 Task: Find connections with filter location Bāri with filter topic #2021with filter profile language Potuguese with filter current company Edelweiss Financial Services Limited with filter school Dr. S.S. Bhatnagar UICET, Panjab University with filter industry Vocational Rehabilitation Services with filter service category Wedding Planning with filter keywords title Cloud Architect
Action: Mouse moved to (523, 71)
Screenshot: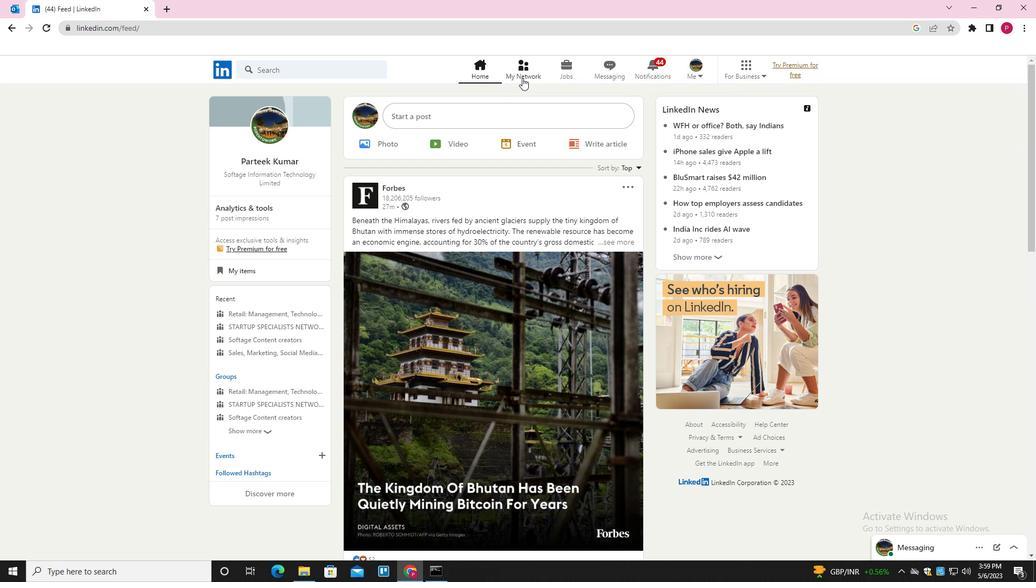 
Action: Mouse pressed left at (523, 71)
Screenshot: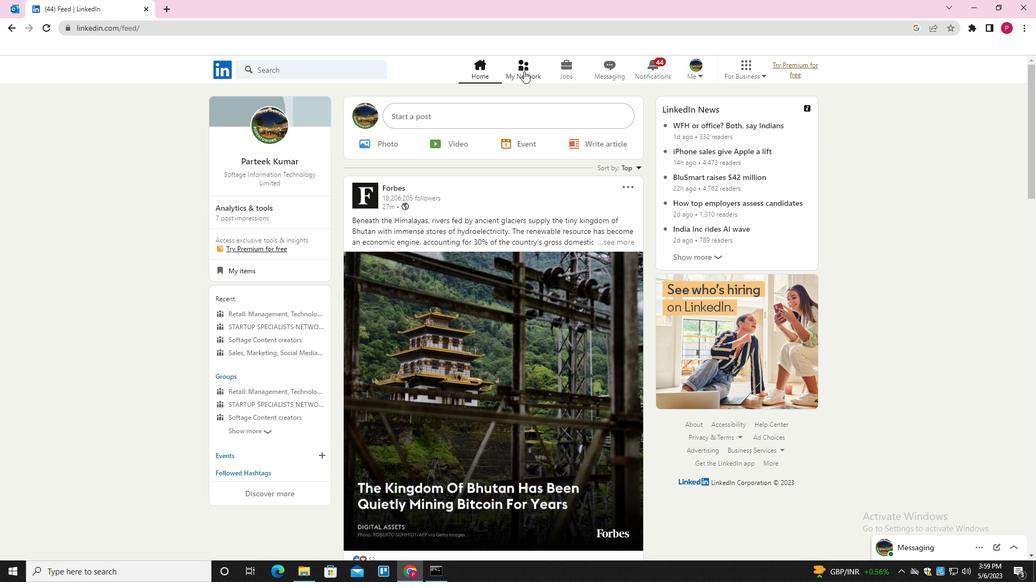 
Action: Mouse moved to (321, 131)
Screenshot: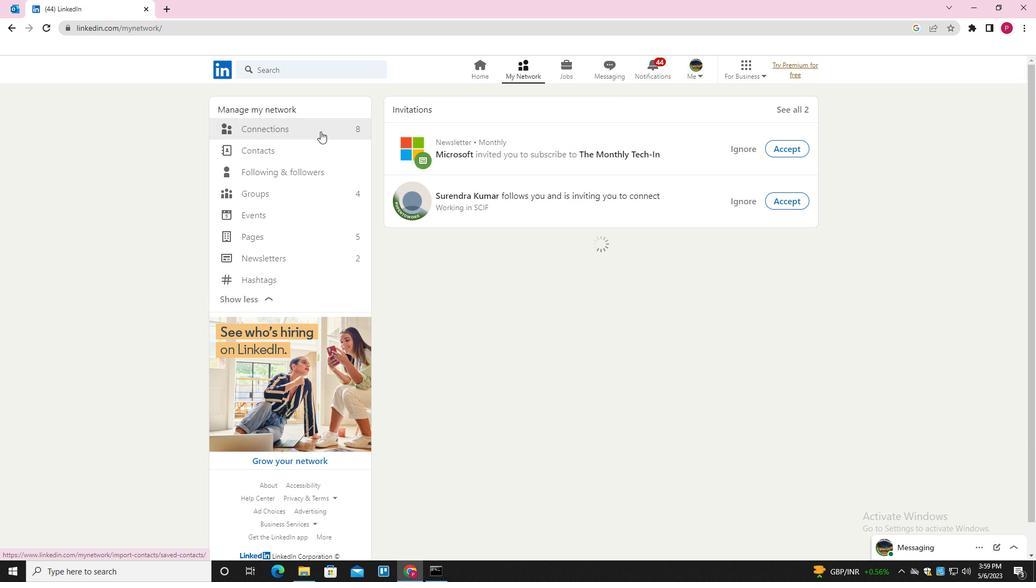 
Action: Mouse pressed left at (321, 131)
Screenshot: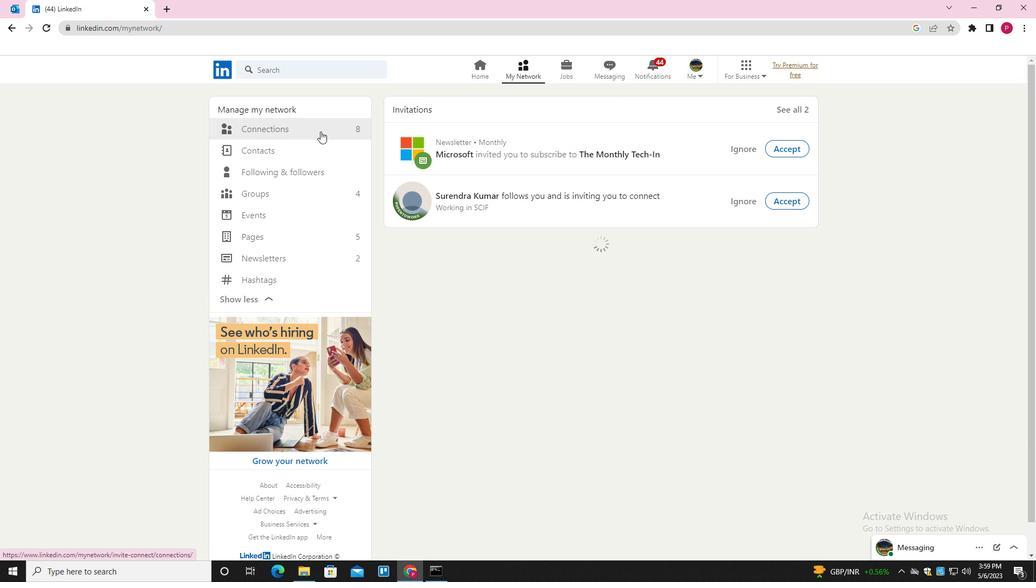 
Action: Mouse moved to (608, 132)
Screenshot: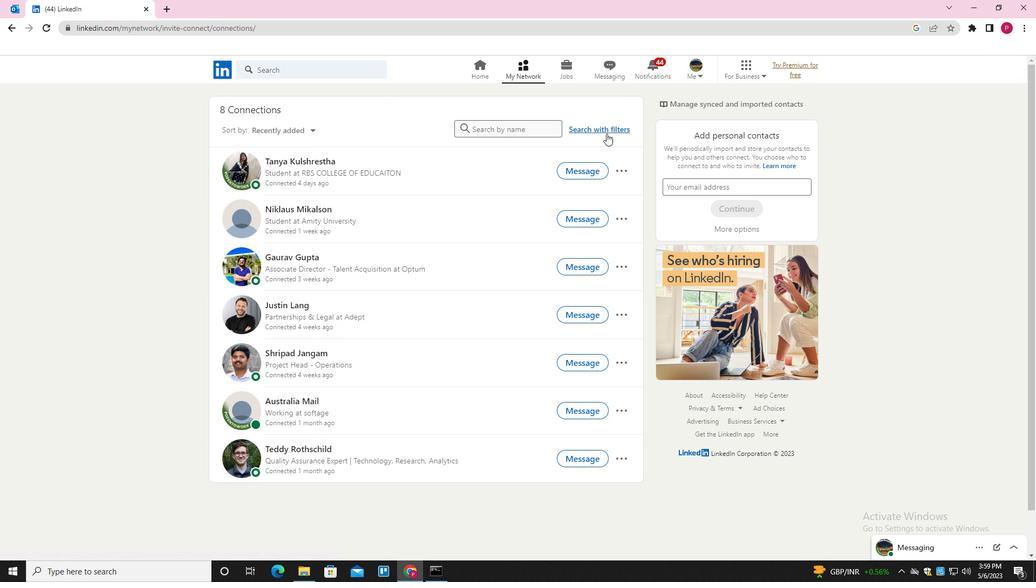 
Action: Mouse pressed left at (608, 132)
Screenshot: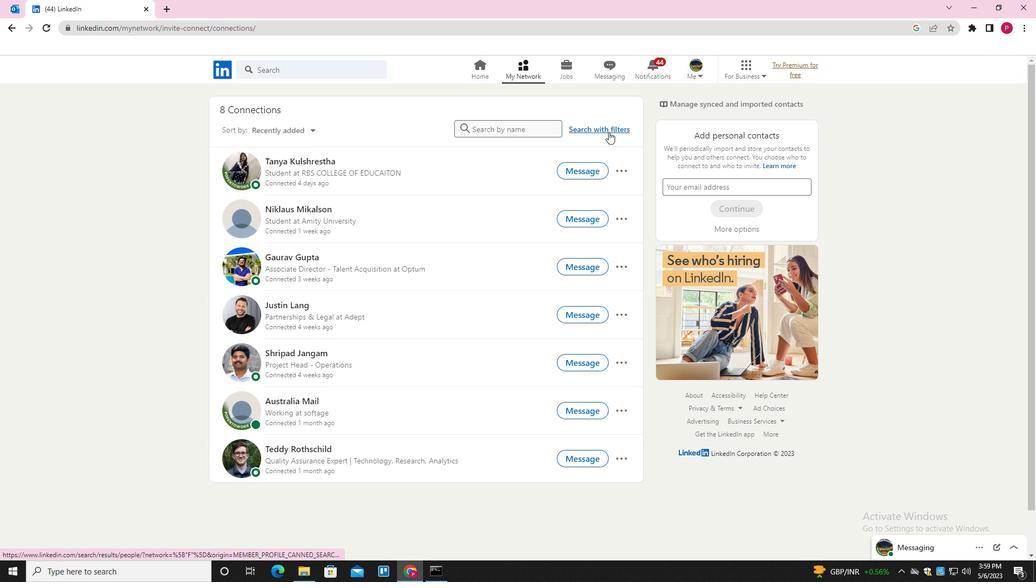 
Action: Mouse moved to (559, 99)
Screenshot: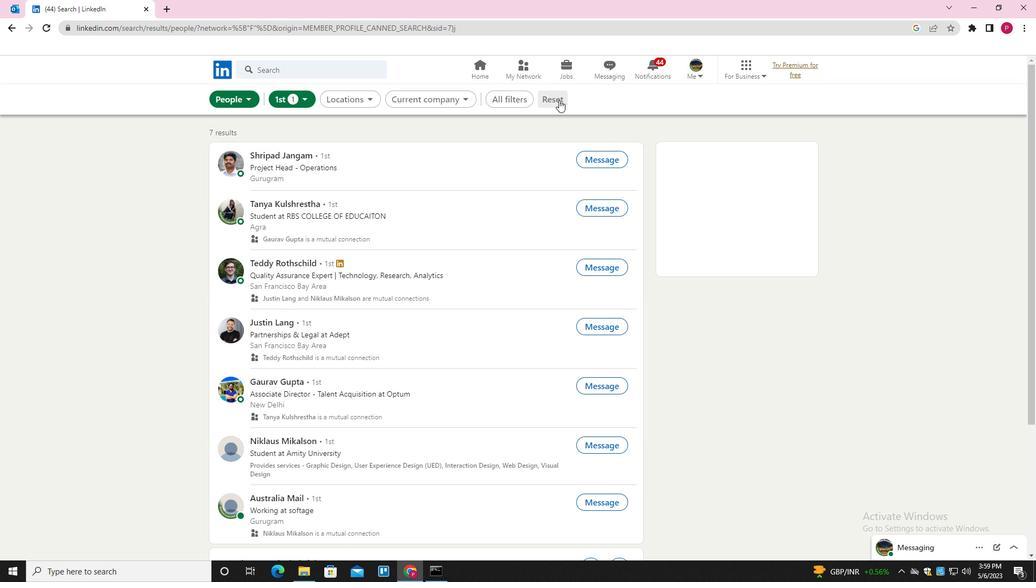 
Action: Mouse pressed left at (559, 99)
Screenshot: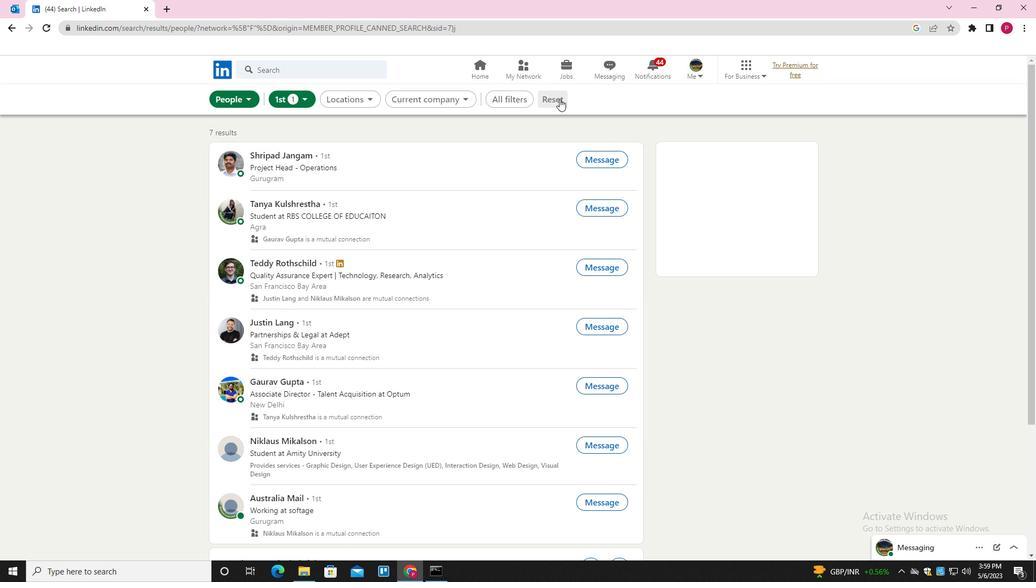 
Action: Mouse moved to (537, 100)
Screenshot: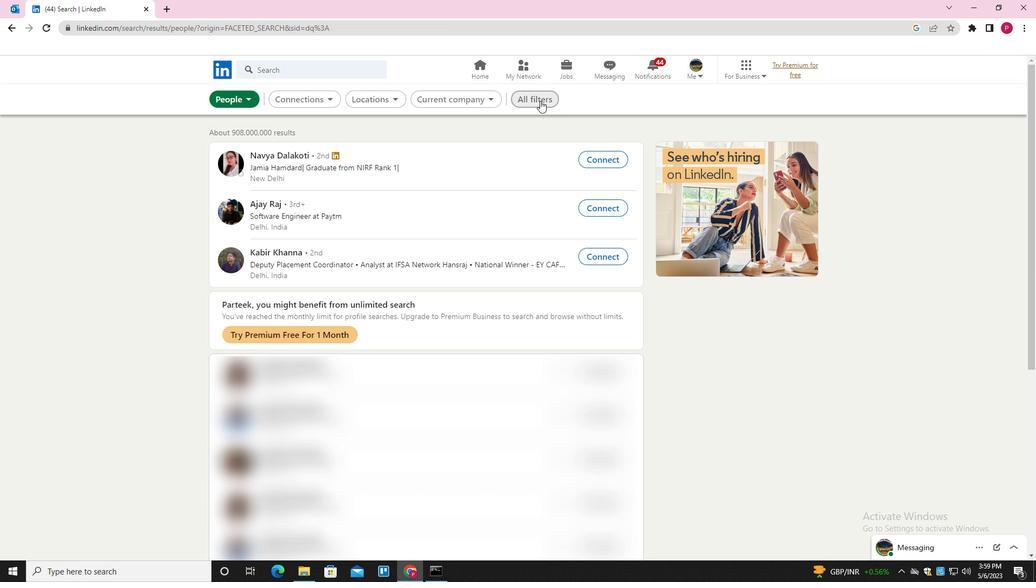
Action: Mouse pressed left at (537, 100)
Screenshot: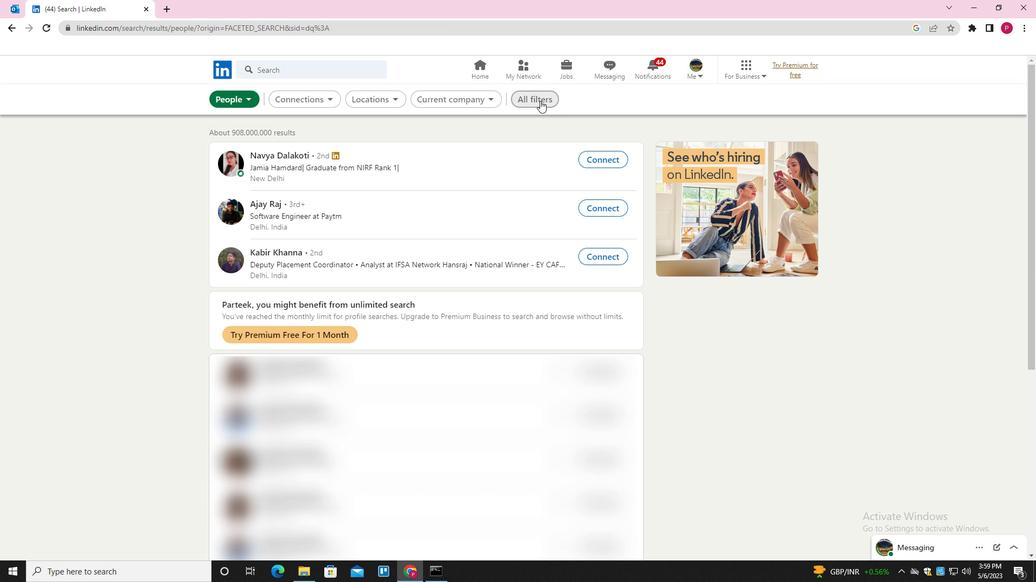
Action: Mouse moved to (838, 307)
Screenshot: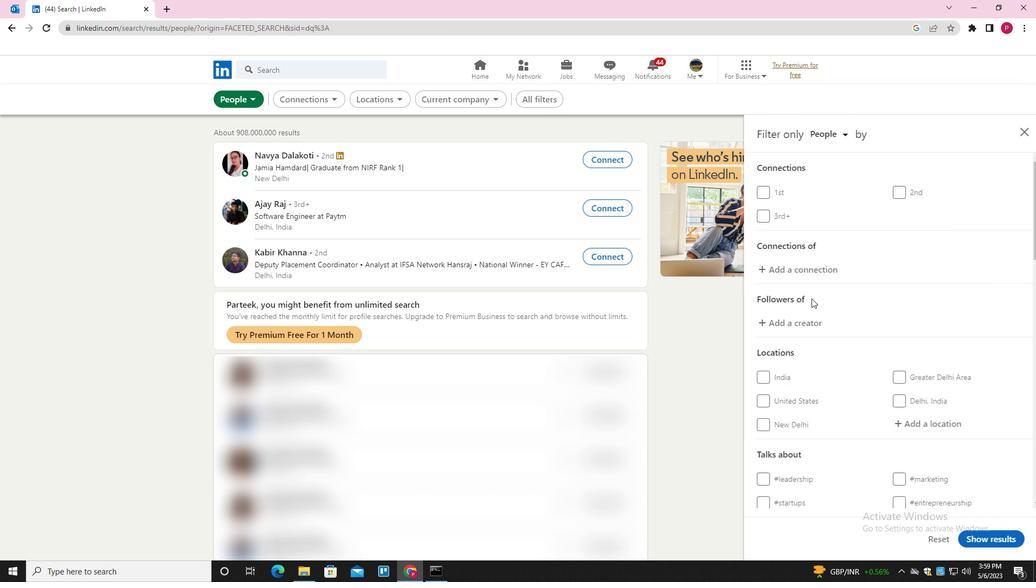
Action: Mouse scrolled (838, 307) with delta (0, 0)
Screenshot: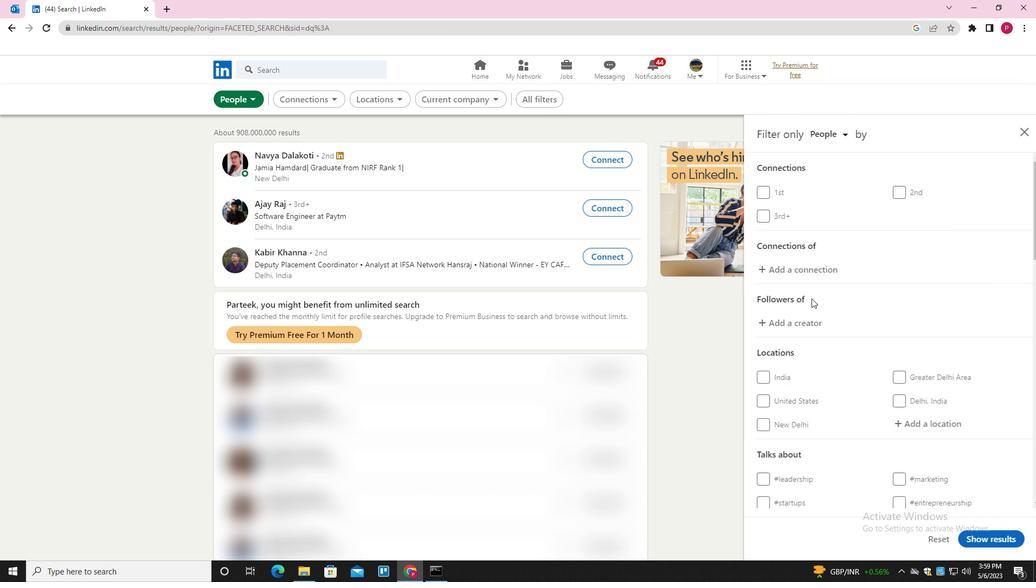 
Action: Mouse moved to (840, 308)
Screenshot: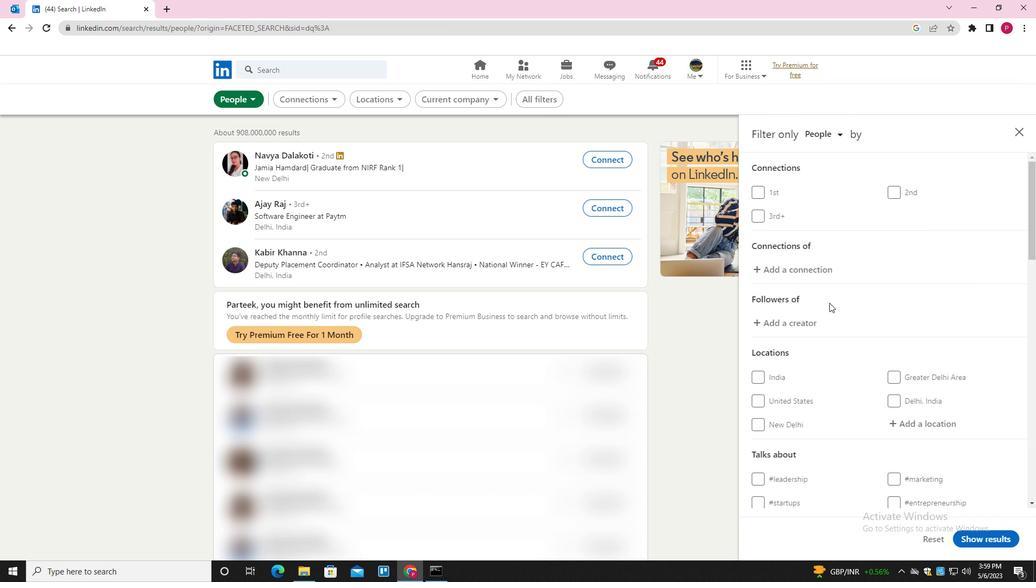 
Action: Mouse scrolled (840, 308) with delta (0, 0)
Screenshot: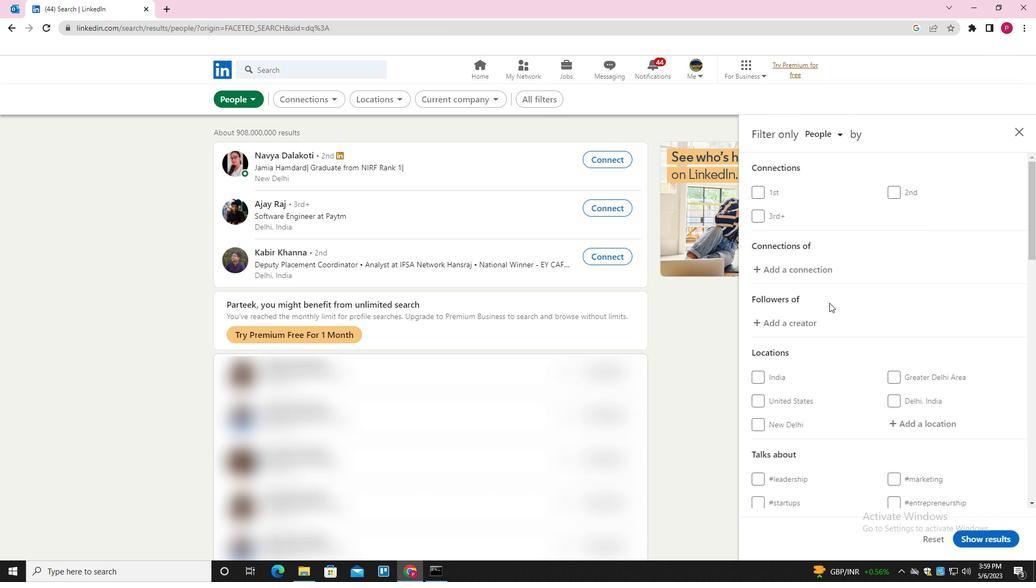 
Action: Mouse moved to (931, 314)
Screenshot: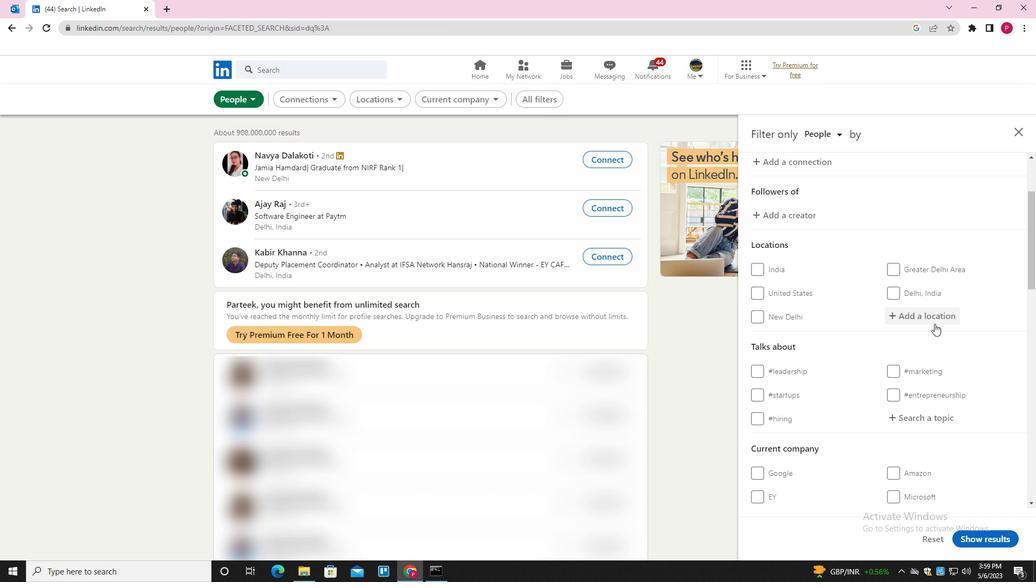 
Action: Mouse pressed left at (931, 314)
Screenshot: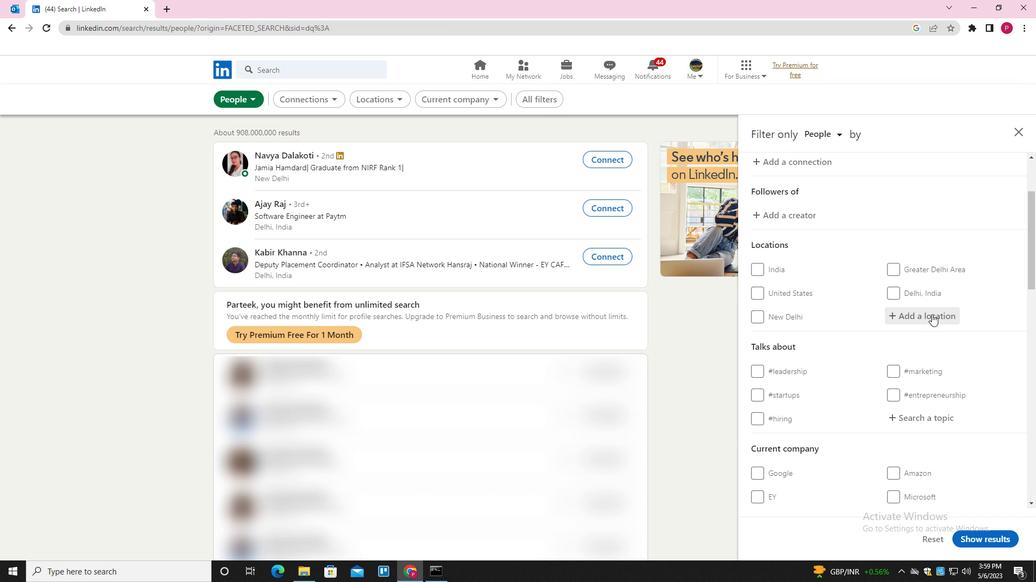 
Action: Key pressed <Key.shift>BARI<Key.down><Key.enter>
Screenshot: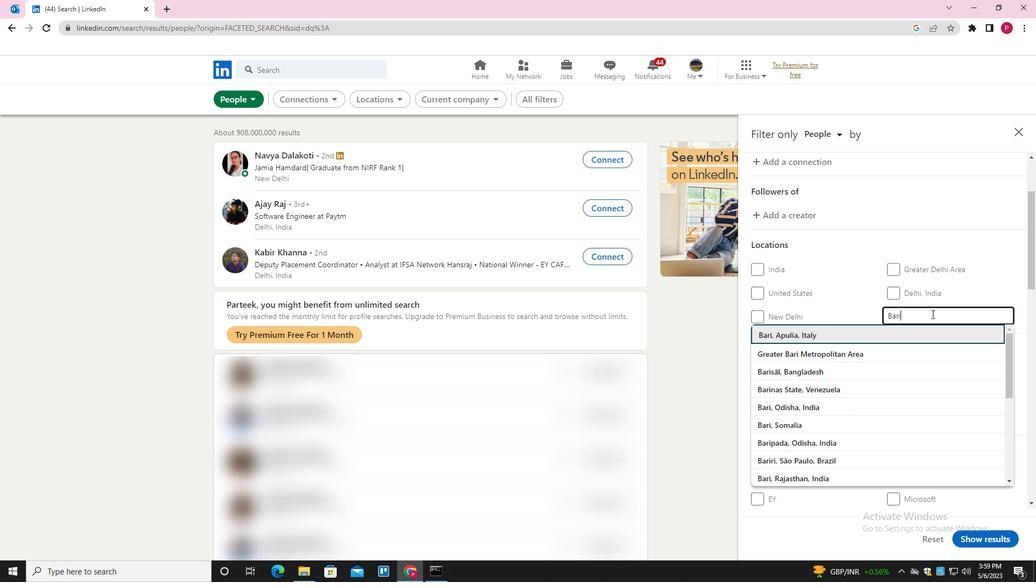 
Action: Mouse moved to (929, 316)
Screenshot: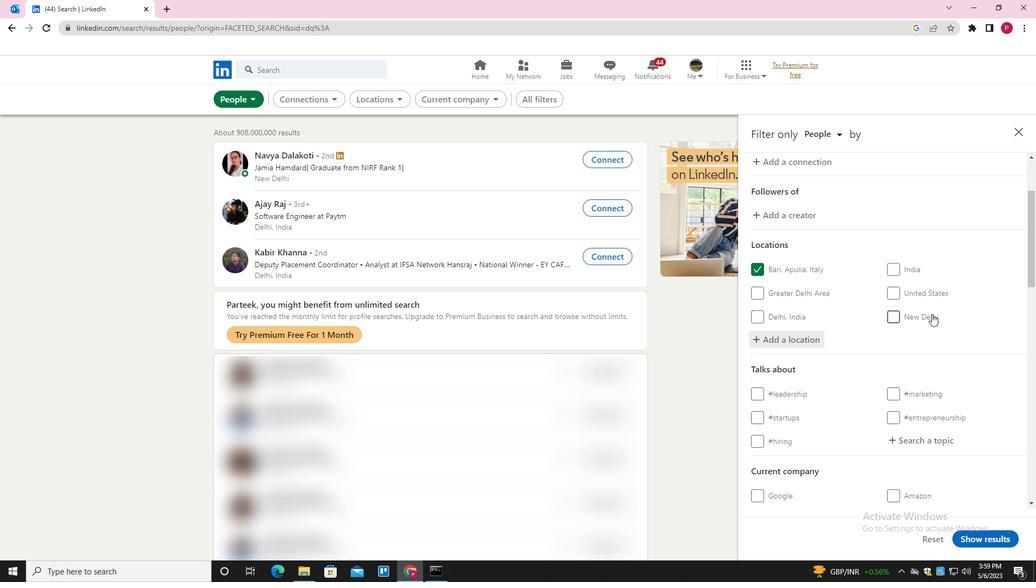 
Action: Mouse scrolled (929, 315) with delta (0, 0)
Screenshot: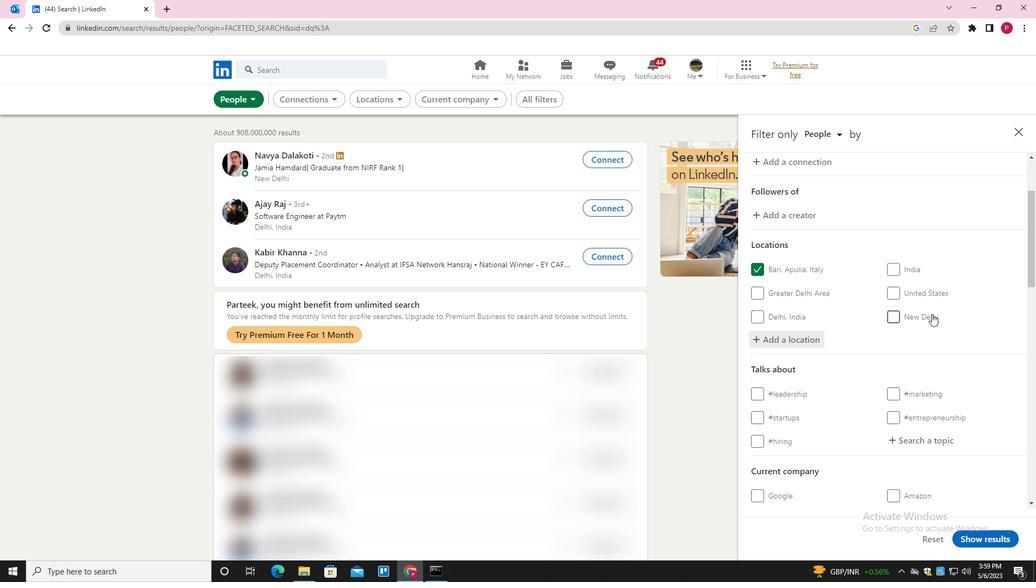 
Action: Mouse moved to (940, 341)
Screenshot: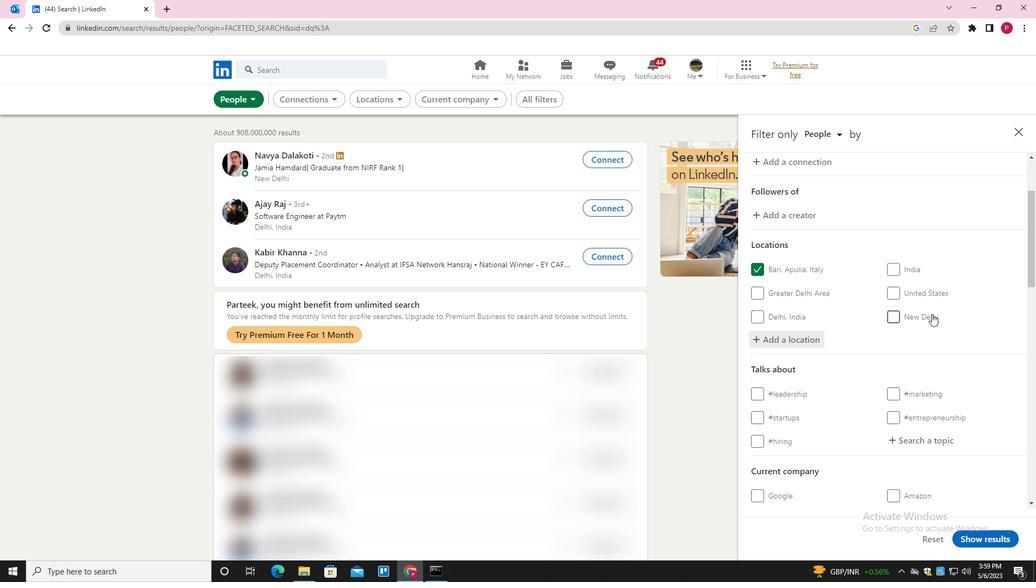 
Action: Mouse scrolled (940, 340) with delta (0, 0)
Screenshot: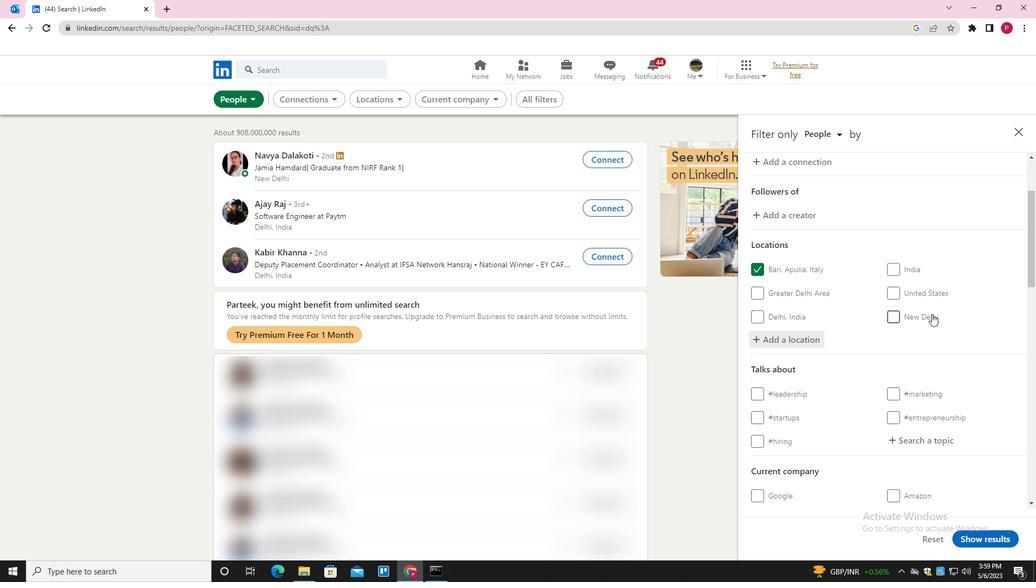 
Action: Mouse moved to (940, 342)
Screenshot: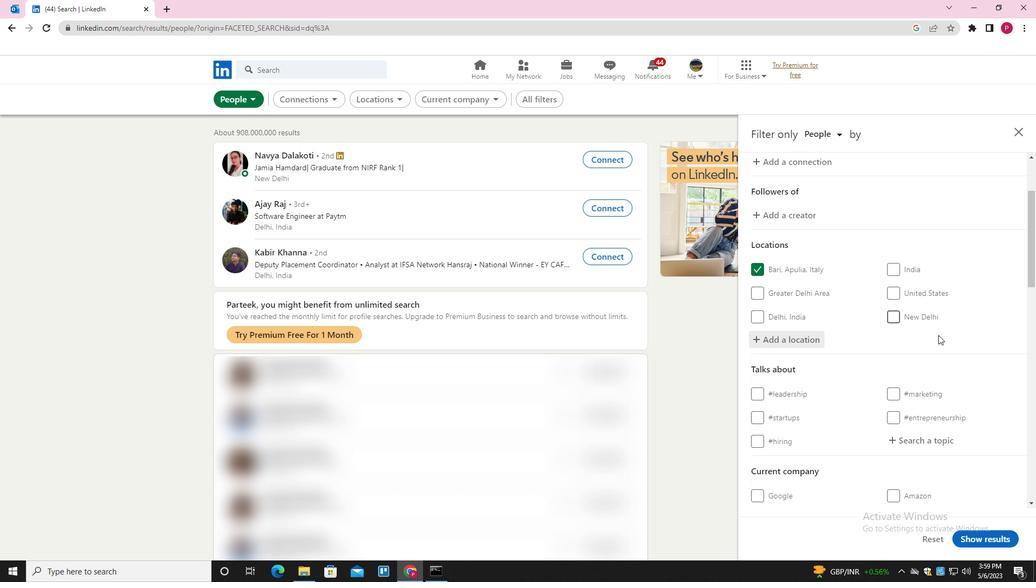 
Action: Mouse scrolled (940, 342) with delta (0, 0)
Screenshot: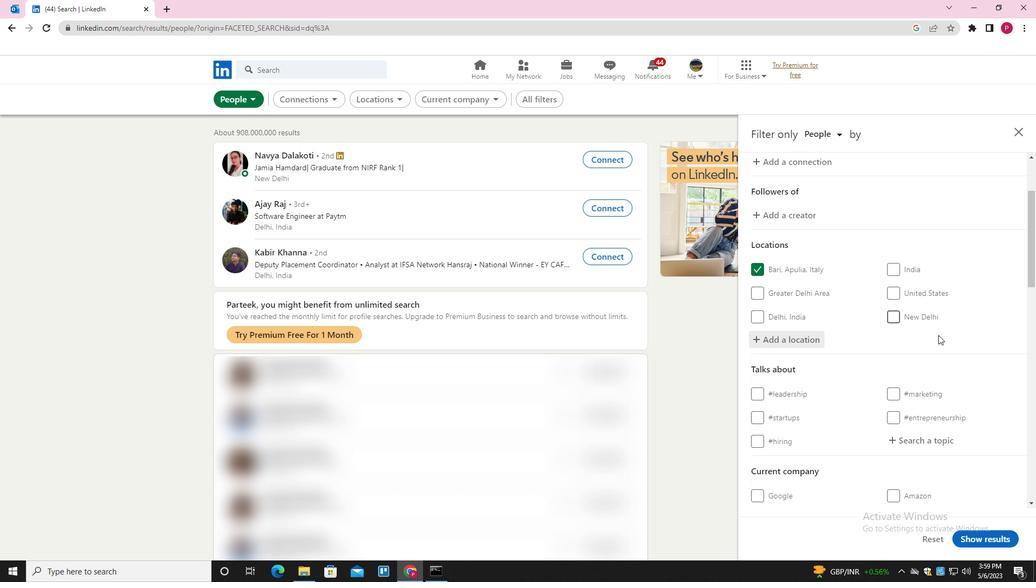 
Action: Mouse moved to (931, 286)
Screenshot: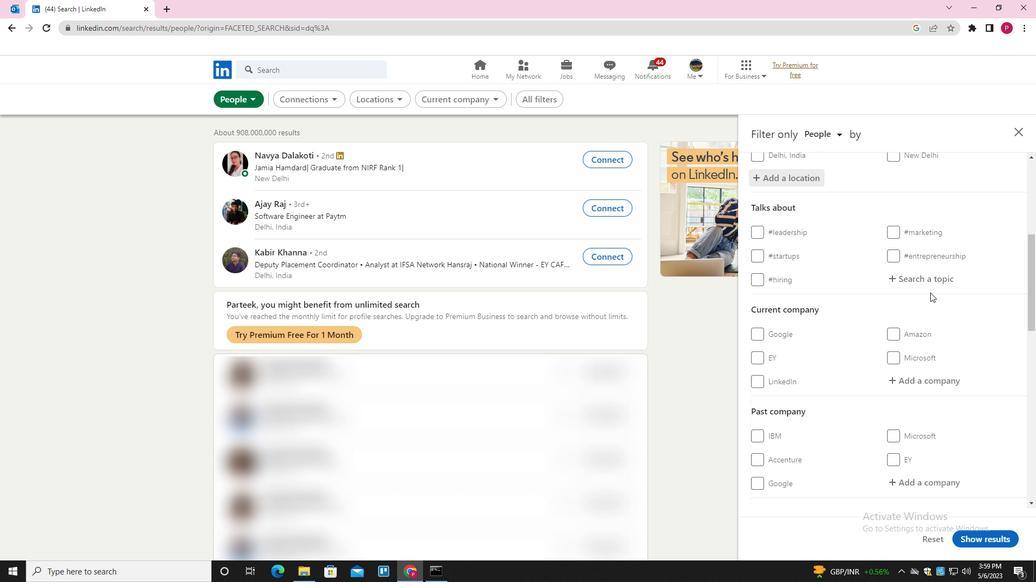 
Action: Mouse pressed left at (931, 286)
Screenshot: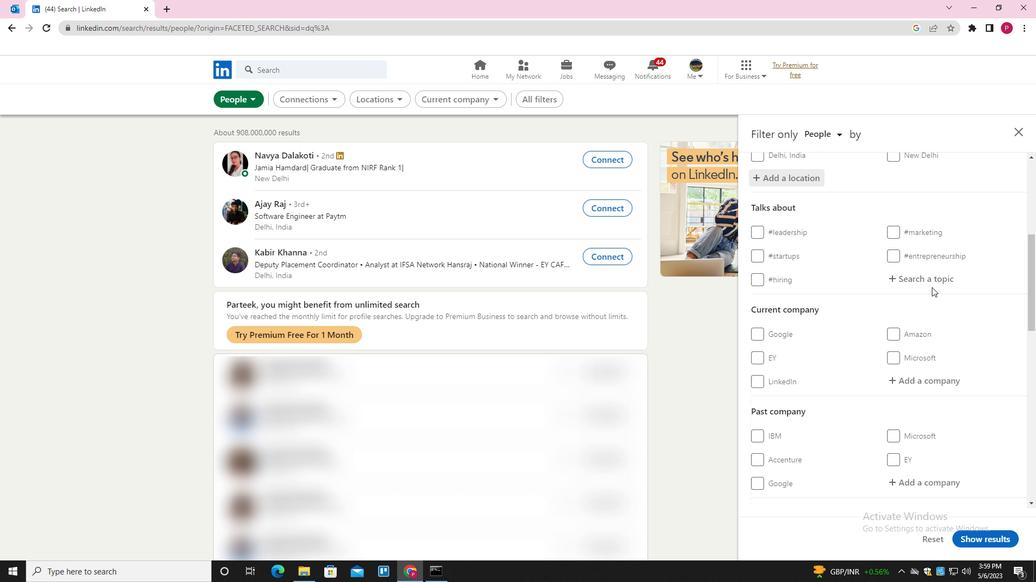 
Action: Key pressed 2021<Key.down><Key.enter>
Screenshot: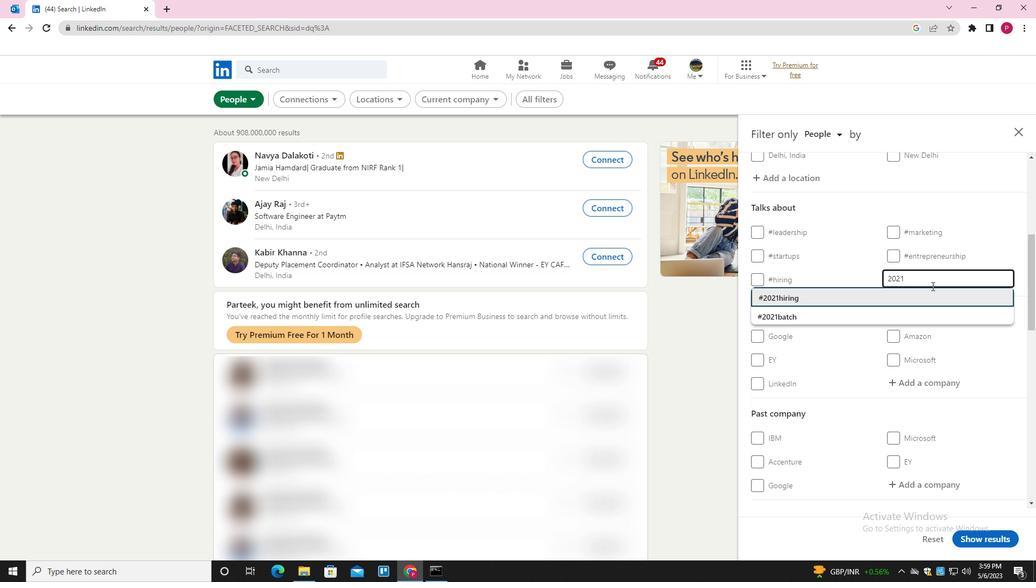 
Action: Mouse moved to (893, 330)
Screenshot: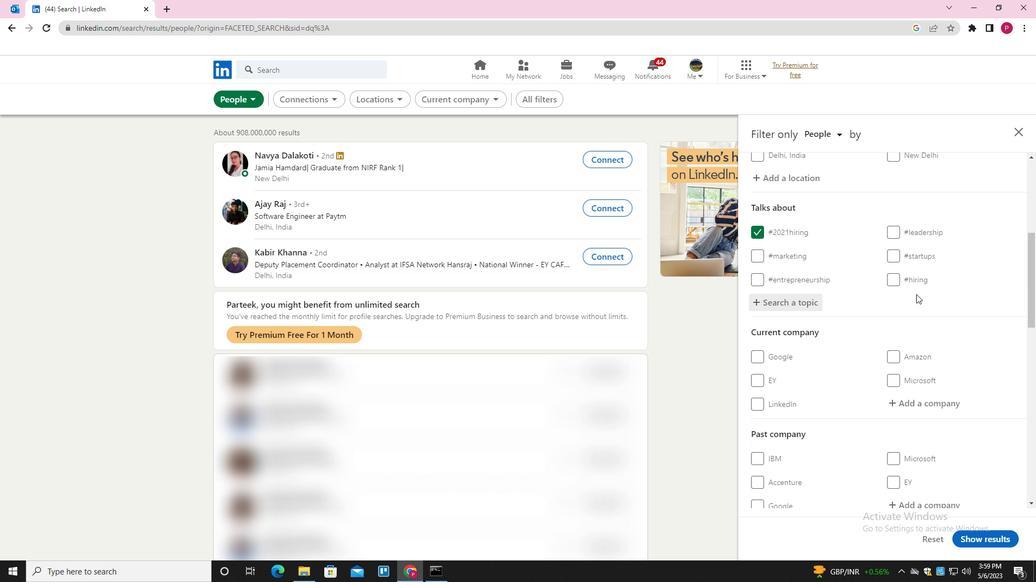 
Action: Mouse scrolled (893, 329) with delta (0, 0)
Screenshot: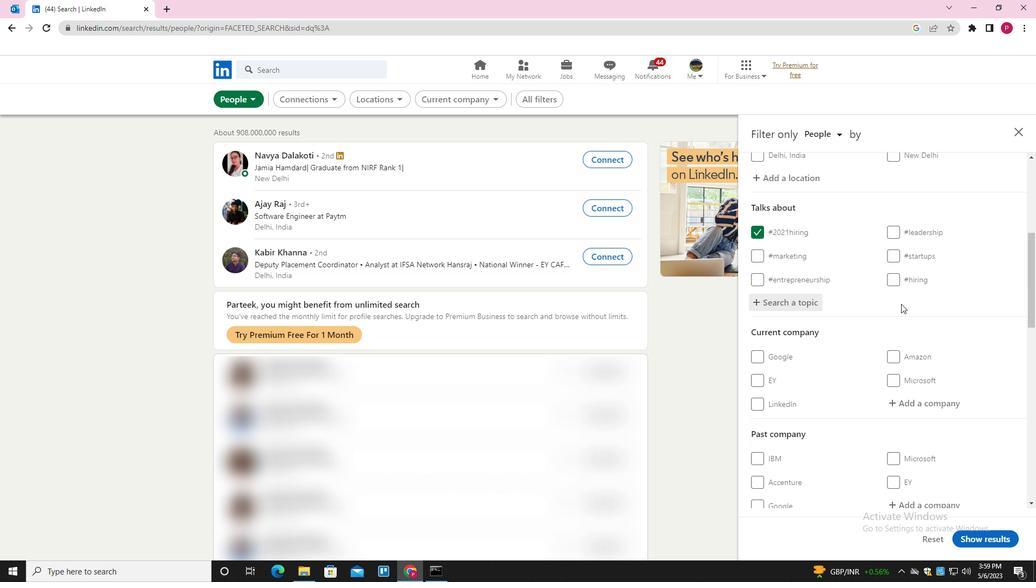 
Action: Mouse moved to (893, 330)
Screenshot: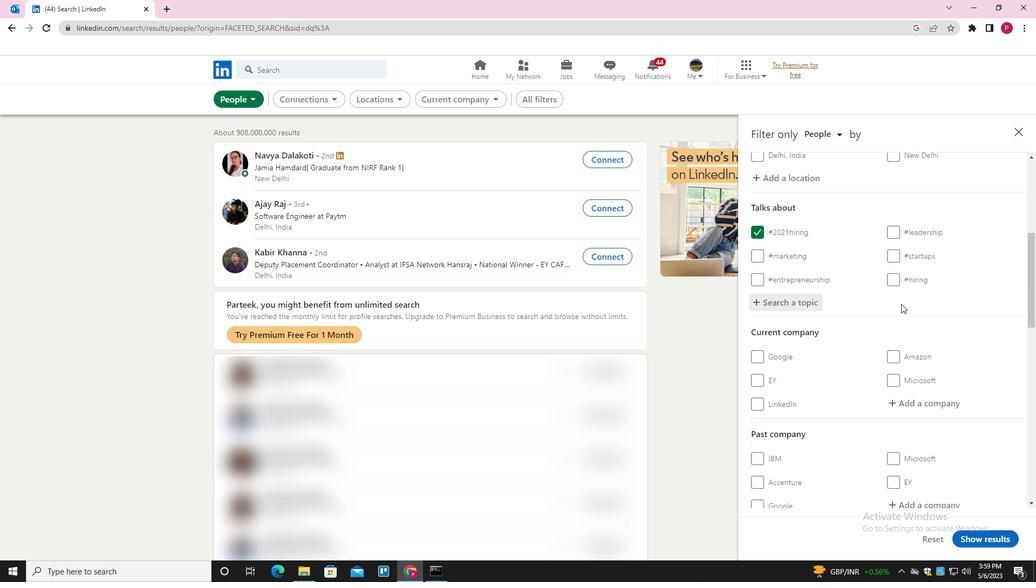 
Action: Mouse scrolled (893, 330) with delta (0, 0)
Screenshot: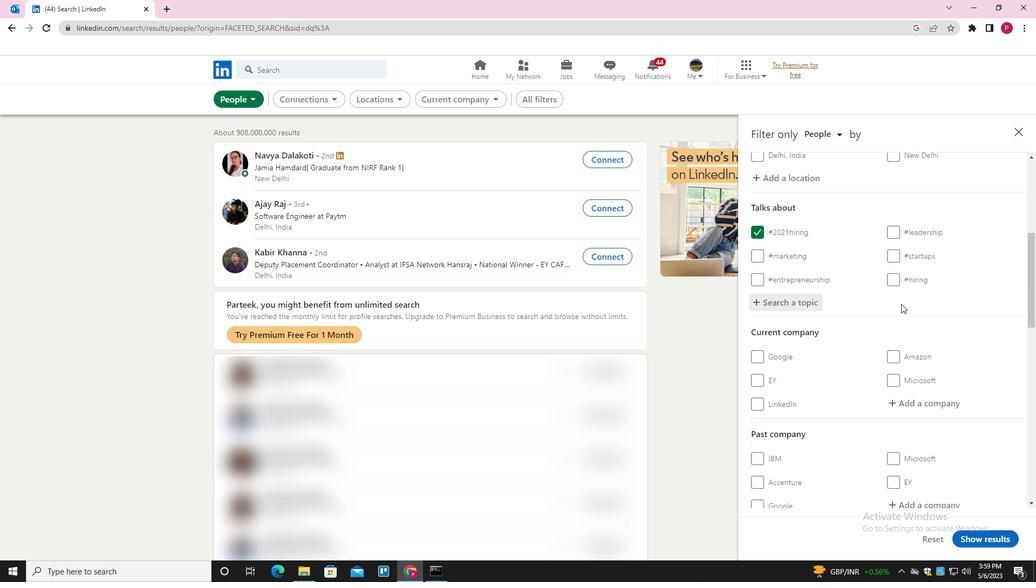 
Action: Mouse scrolled (893, 330) with delta (0, 0)
Screenshot: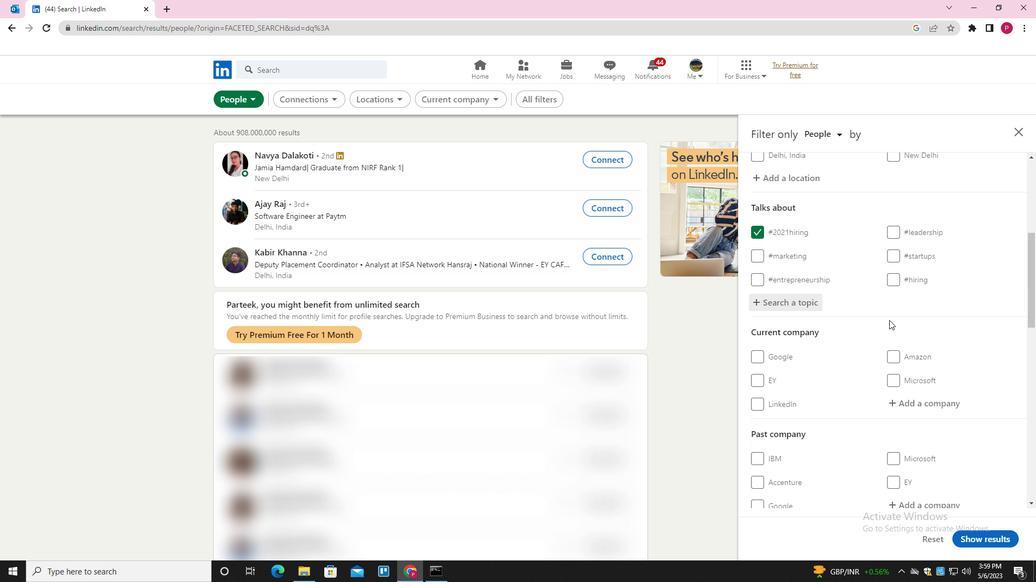 
Action: Mouse moved to (893, 334)
Screenshot: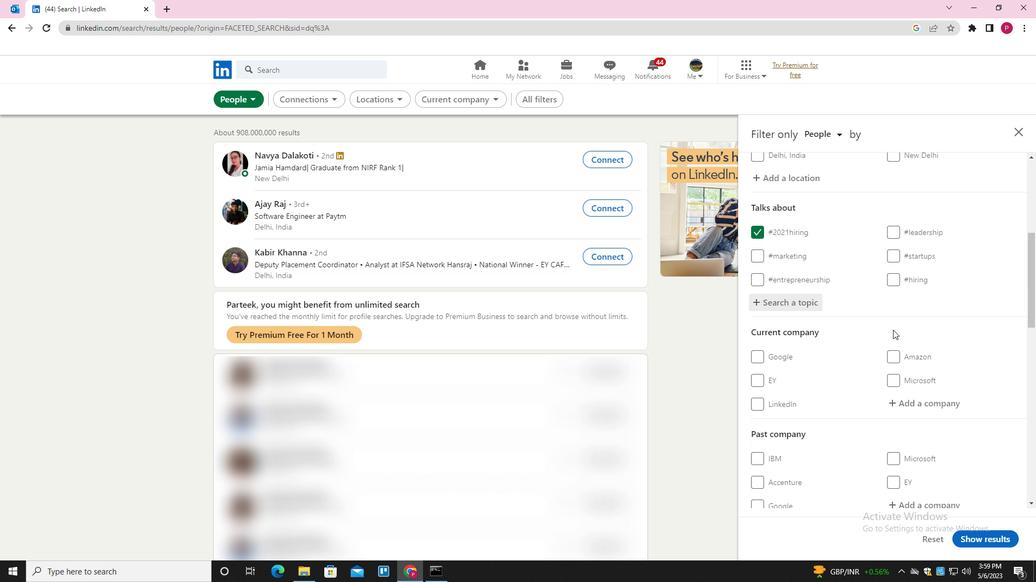 
Action: Mouse scrolled (893, 334) with delta (0, 0)
Screenshot: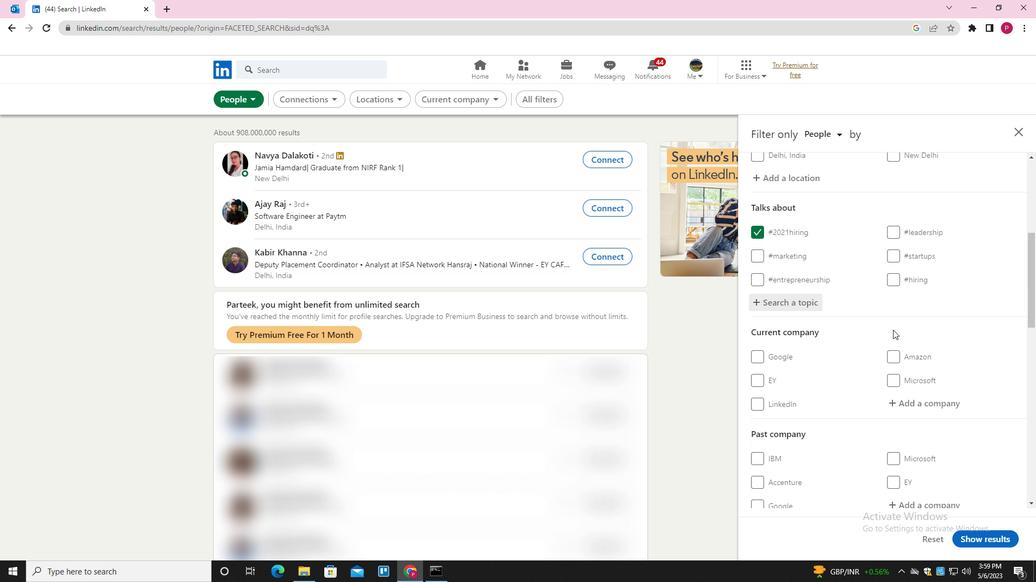
Action: Mouse moved to (875, 292)
Screenshot: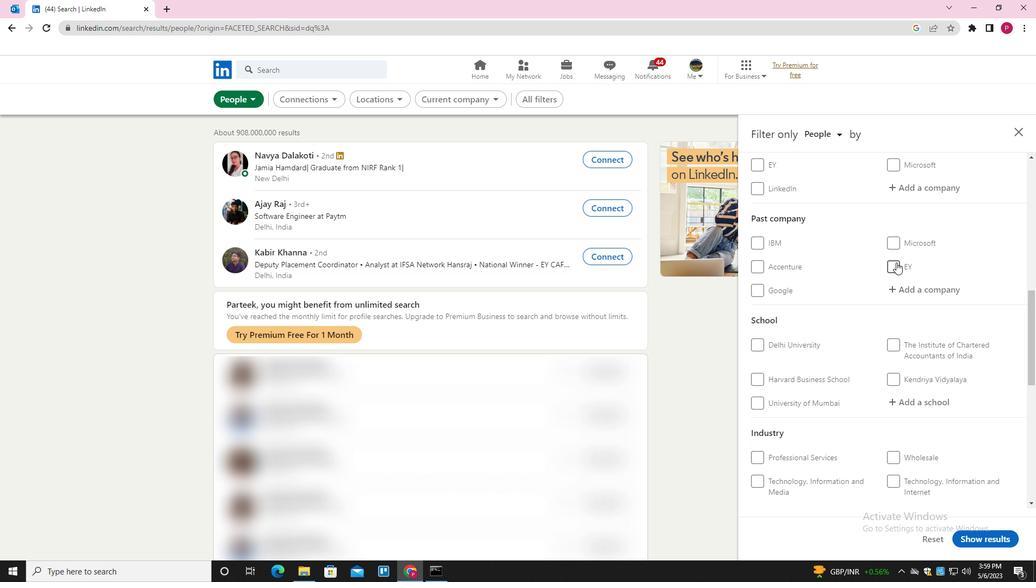 
Action: Mouse scrolled (875, 291) with delta (0, 0)
Screenshot: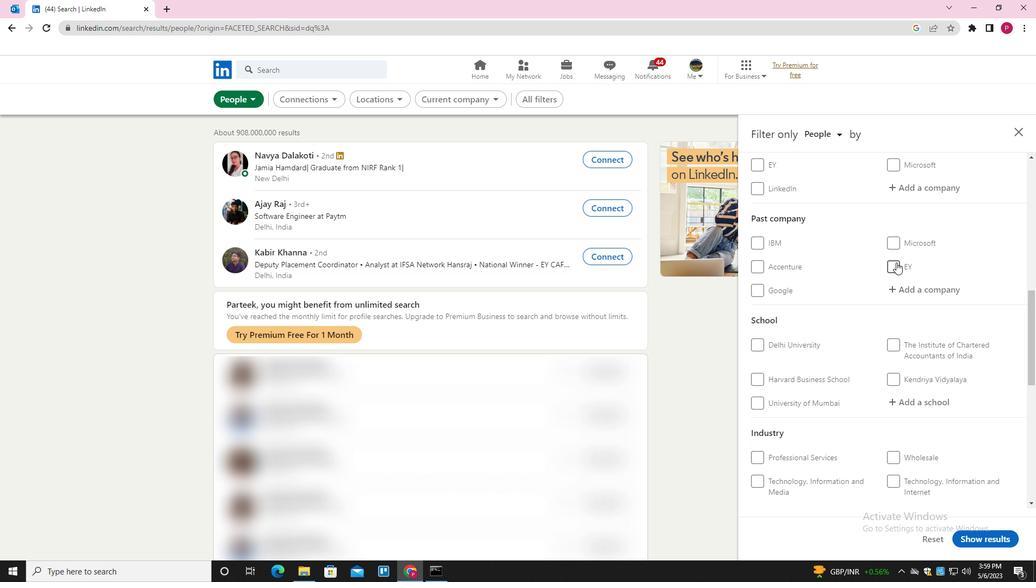 
Action: Mouse moved to (875, 294)
Screenshot: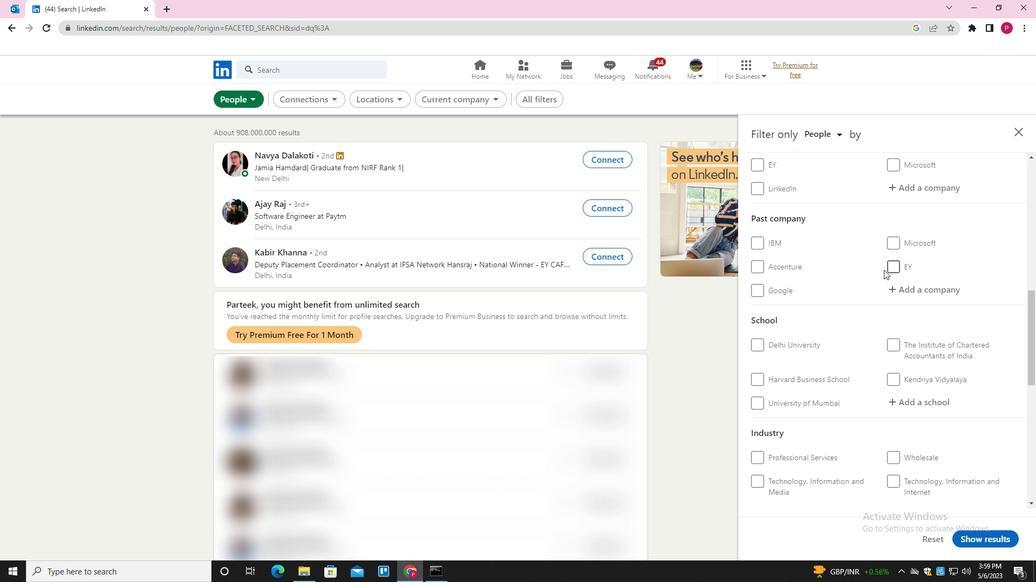 
Action: Mouse scrolled (875, 293) with delta (0, 0)
Screenshot: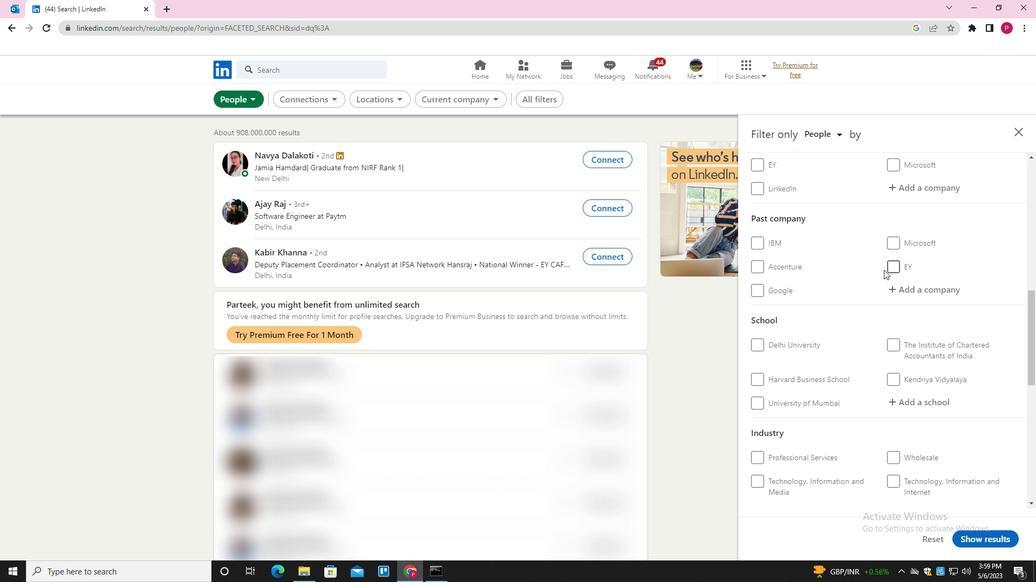 
Action: Mouse moved to (875, 295)
Screenshot: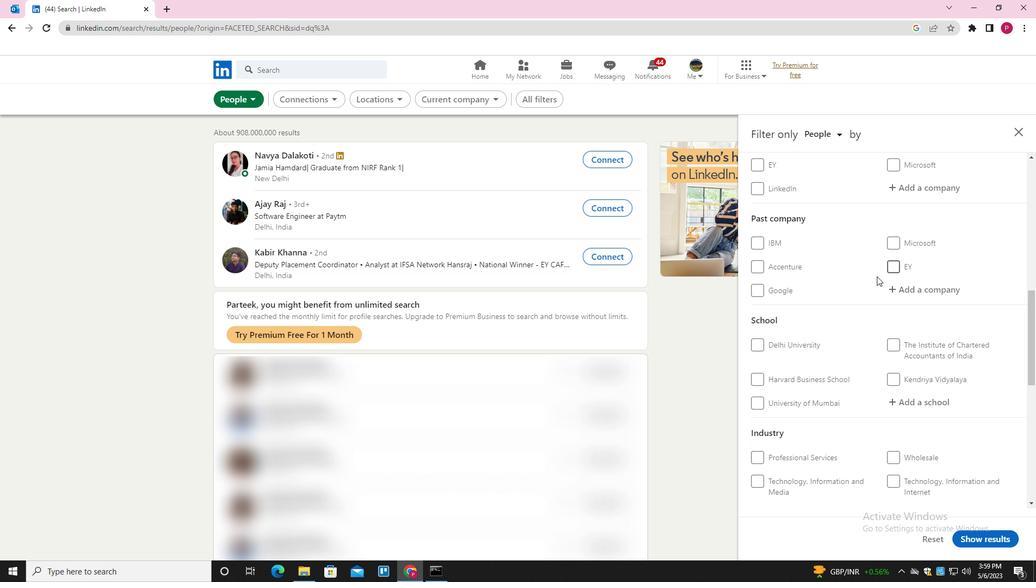 
Action: Mouse scrolled (875, 294) with delta (0, 0)
Screenshot: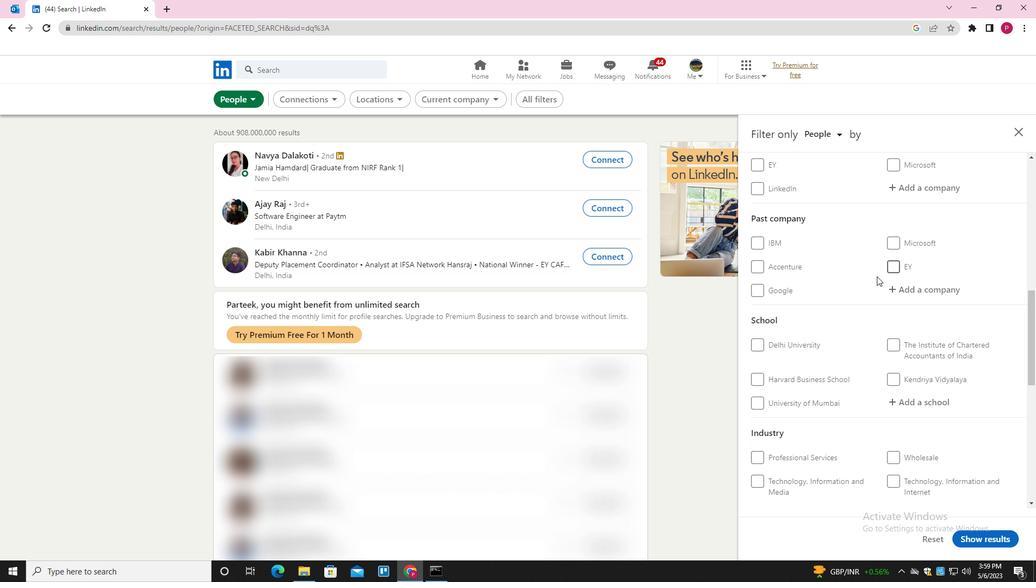
Action: Mouse moved to (875, 297)
Screenshot: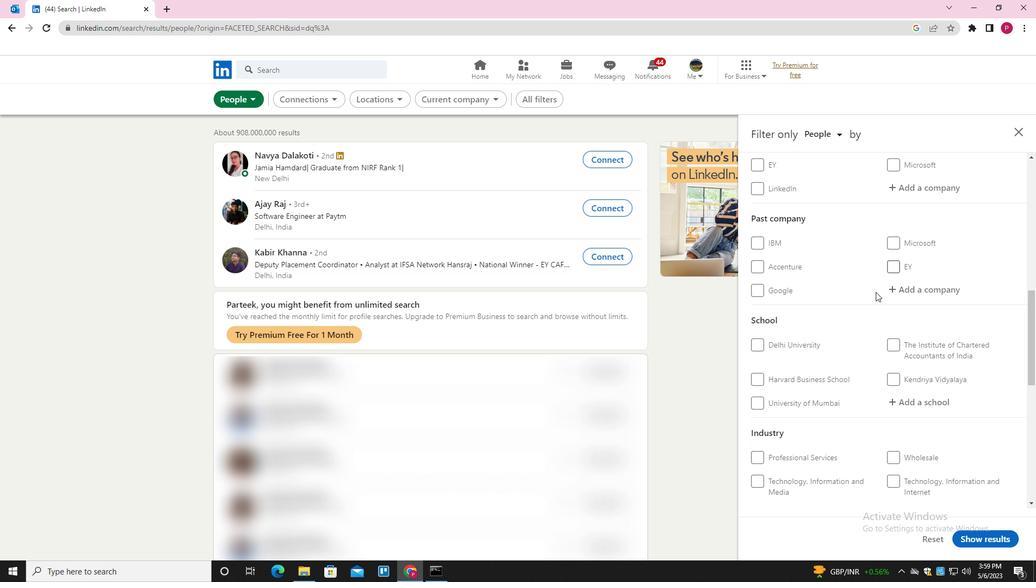 
Action: Mouse scrolled (875, 296) with delta (0, 0)
Screenshot: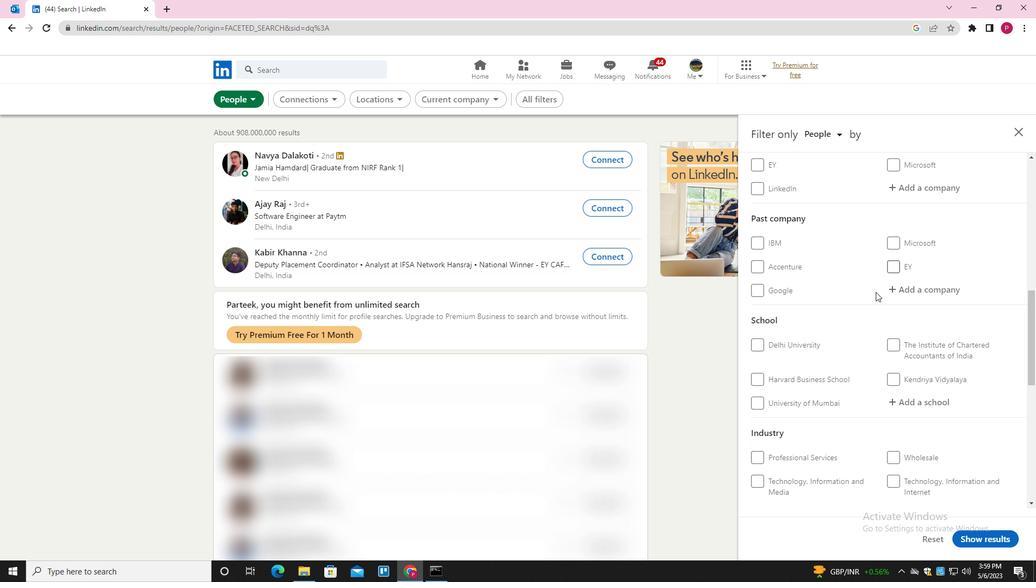 
Action: Mouse moved to (857, 309)
Screenshot: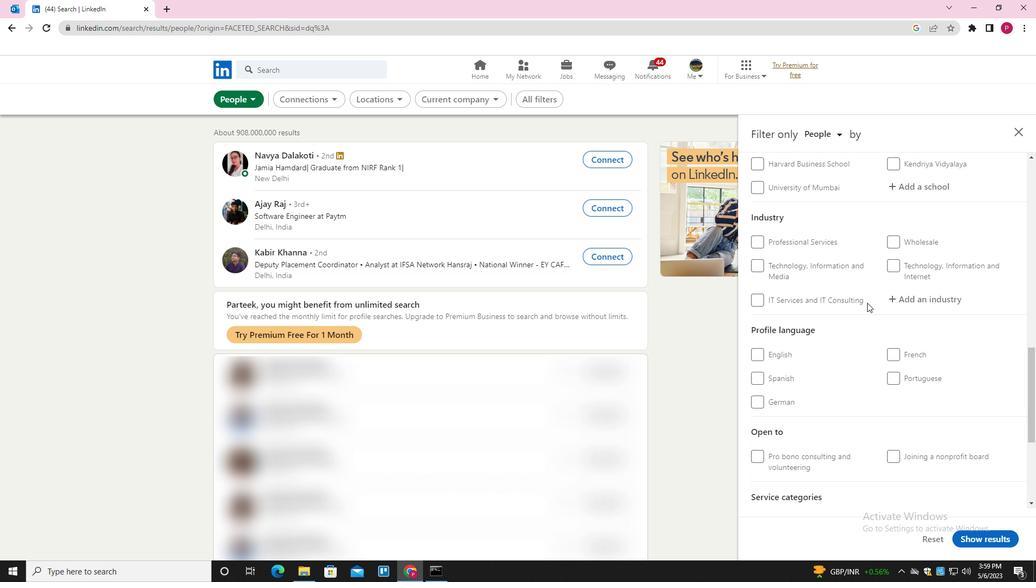 
Action: Mouse scrolled (857, 308) with delta (0, 0)
Screenshot: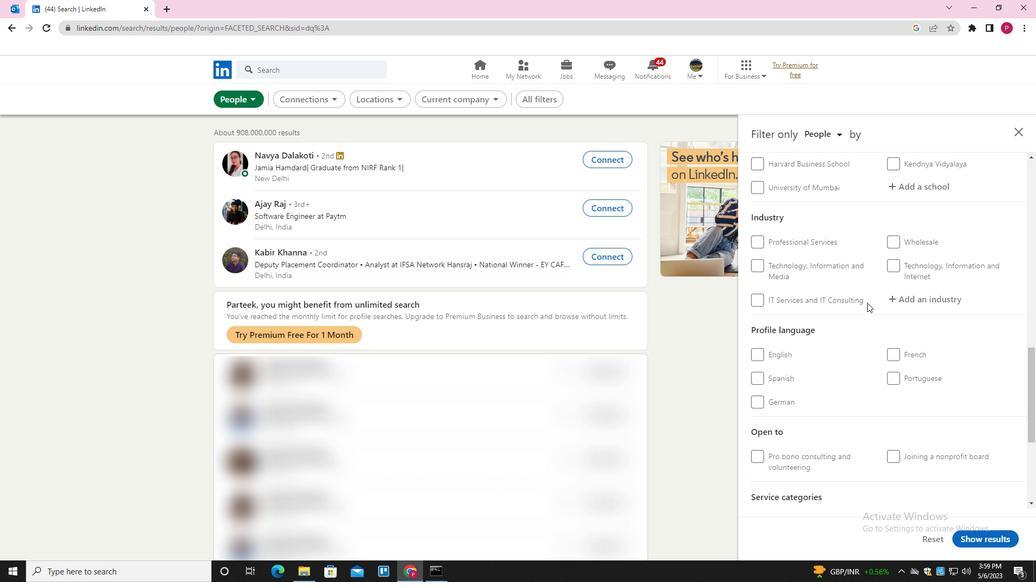 
Action: Mouse moved to (898, 321)
Screenshot: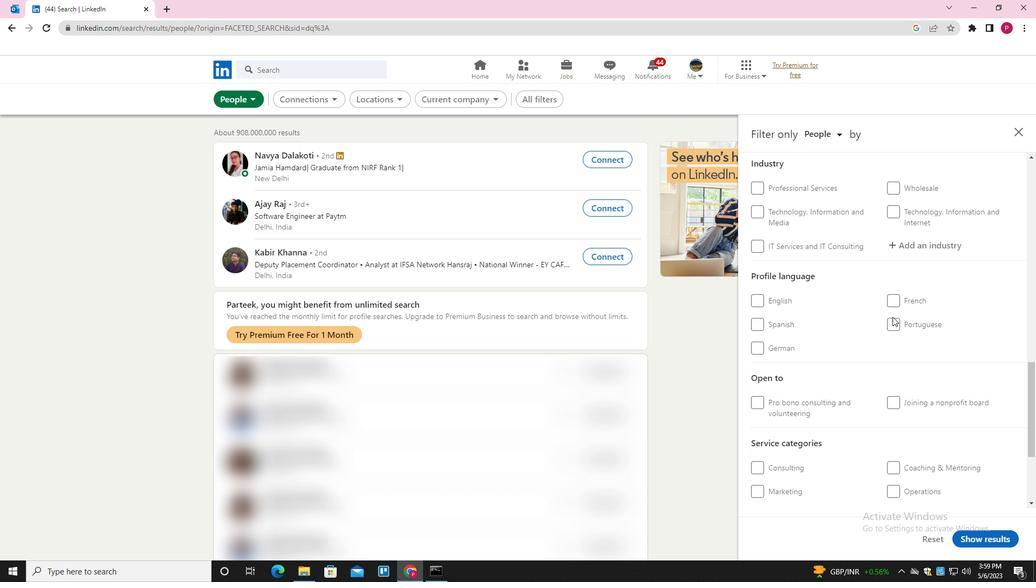 
Action: Mouse pressed left at (898, 321)
Screenshot: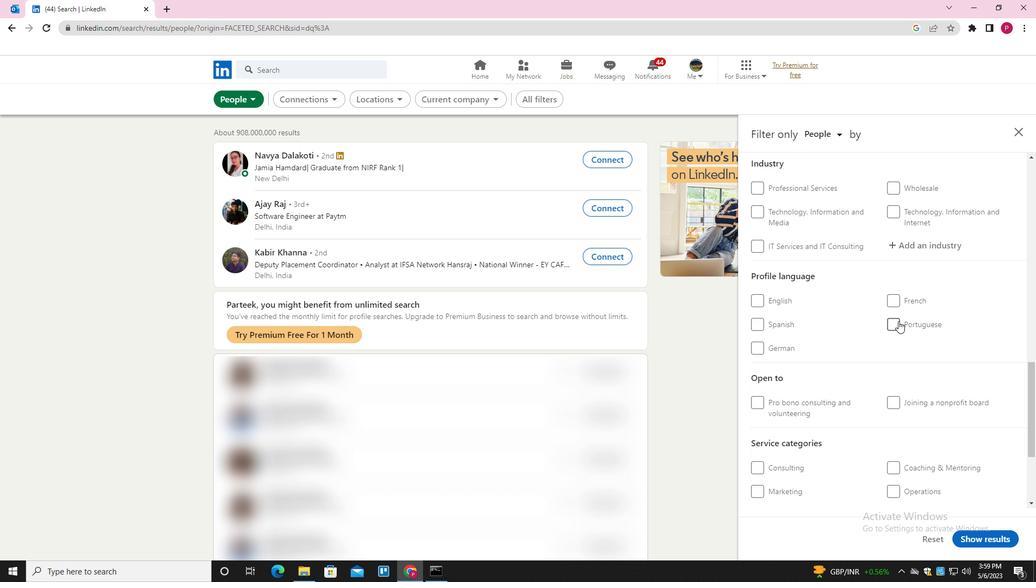 
Action: Mouse moved to (880, 336)
Screenshot: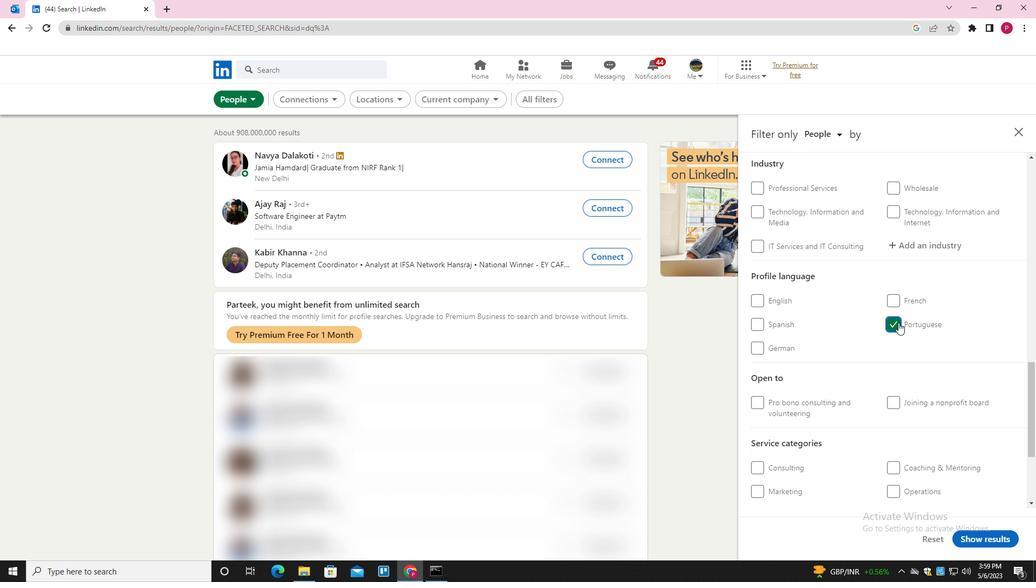 
Action: Mouse scrolled (880, 336) with delta (0, 0)
Screenshot: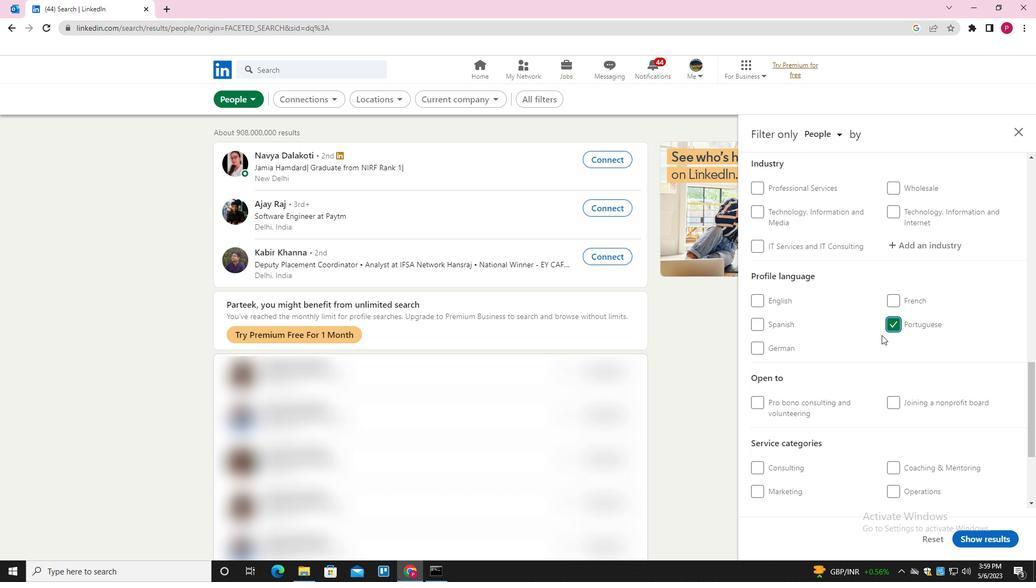 
Action: Mouse scrolled (880, 336) with delta (0, 0)
Screenshot: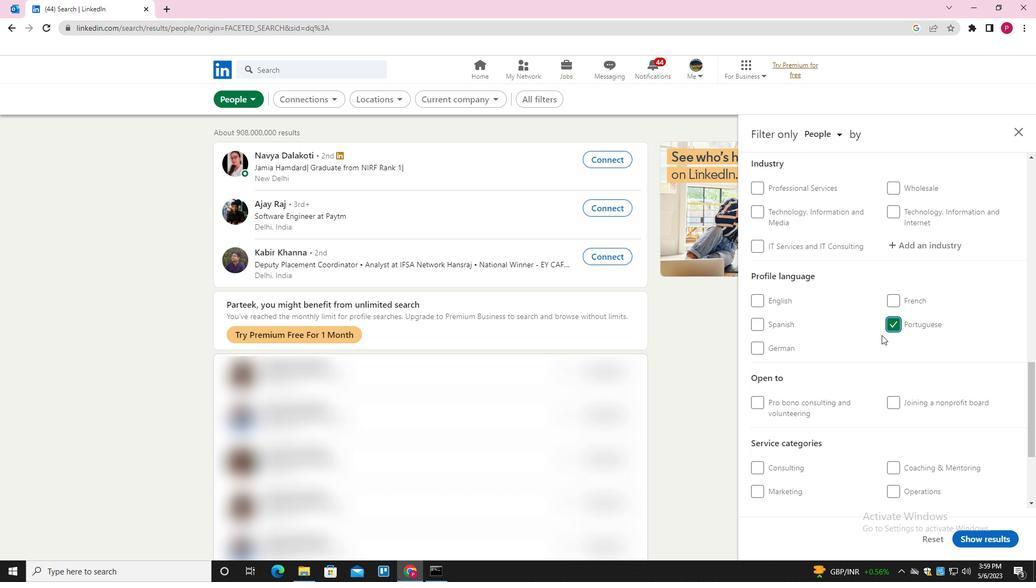 
Action: Mouse scrolled (880, 336) with delta (0, 0)
Screenshot: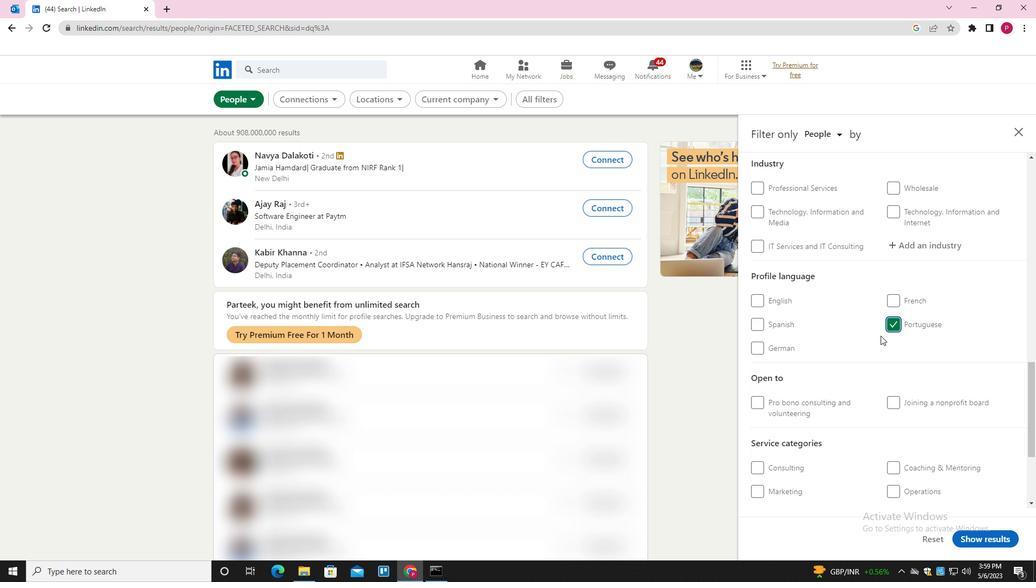 
Action: Mouse scrolled (880, 336) with delta (0, 0)
Screenshot: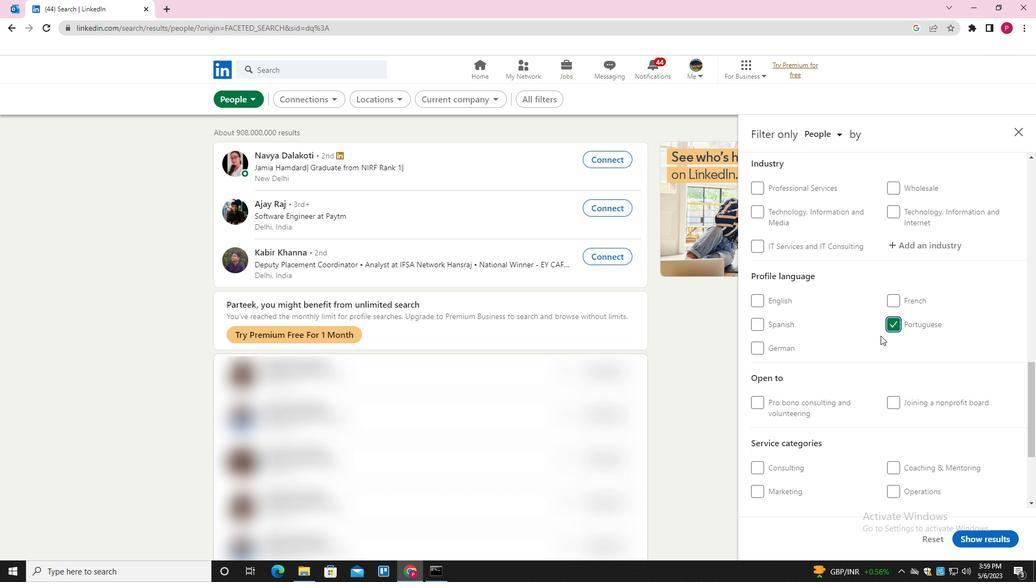 
Action: Mouse scrolled (880, 336) with delta (0, 0)
Screenshot: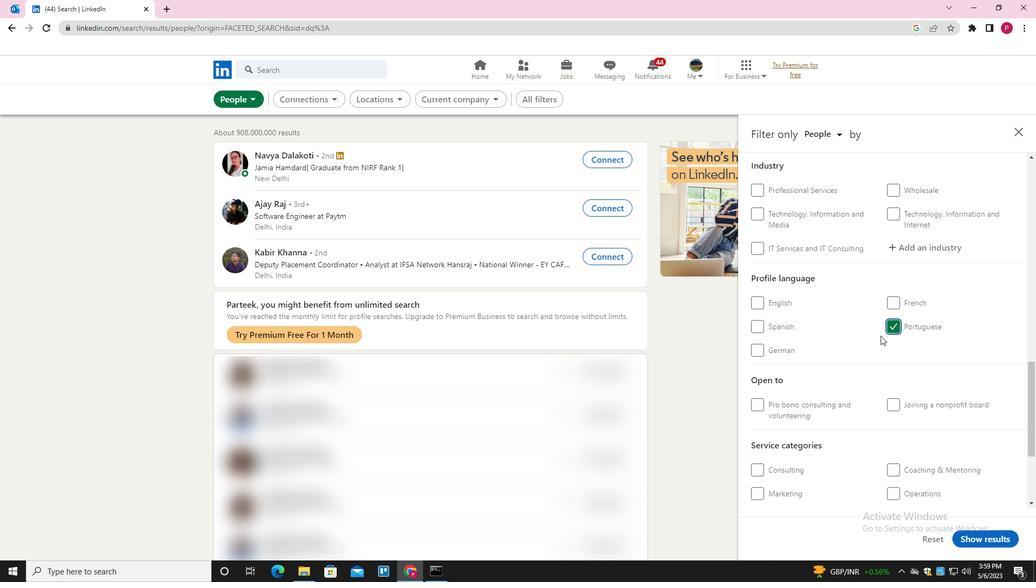 
Action: Mouse scrolled (880, 336) with delta (0, 0)
Screenshot: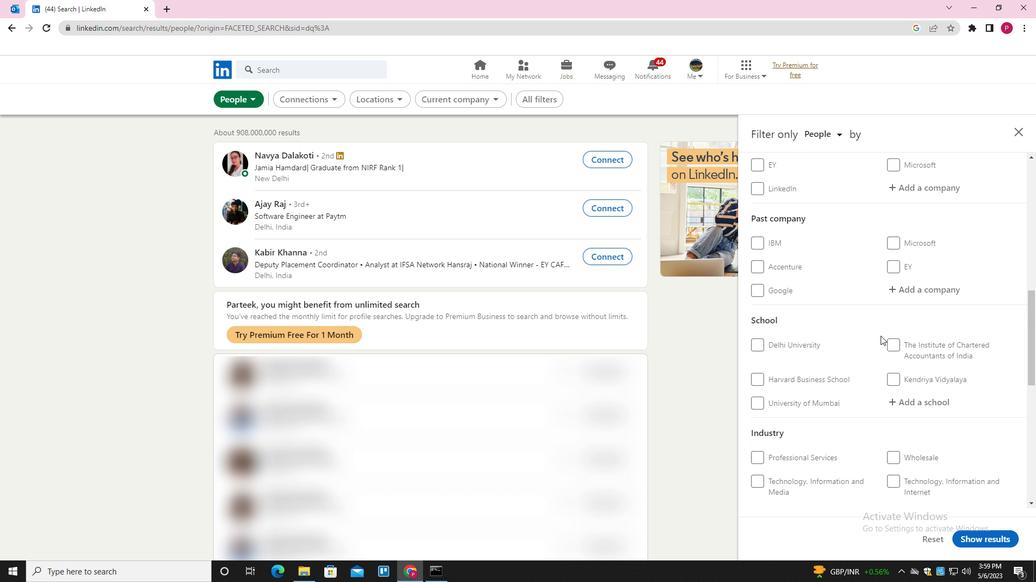 
Action: Mouse scrolled (880, 336) with delta (0, 0)
Screenshot: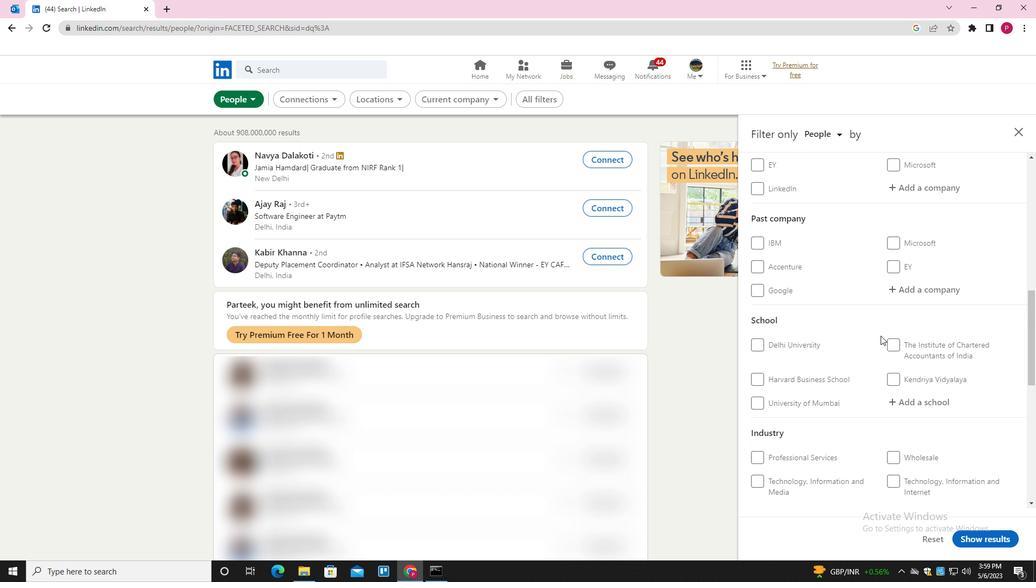 
Action: Mouse moved to (923, 293)
Screenshot: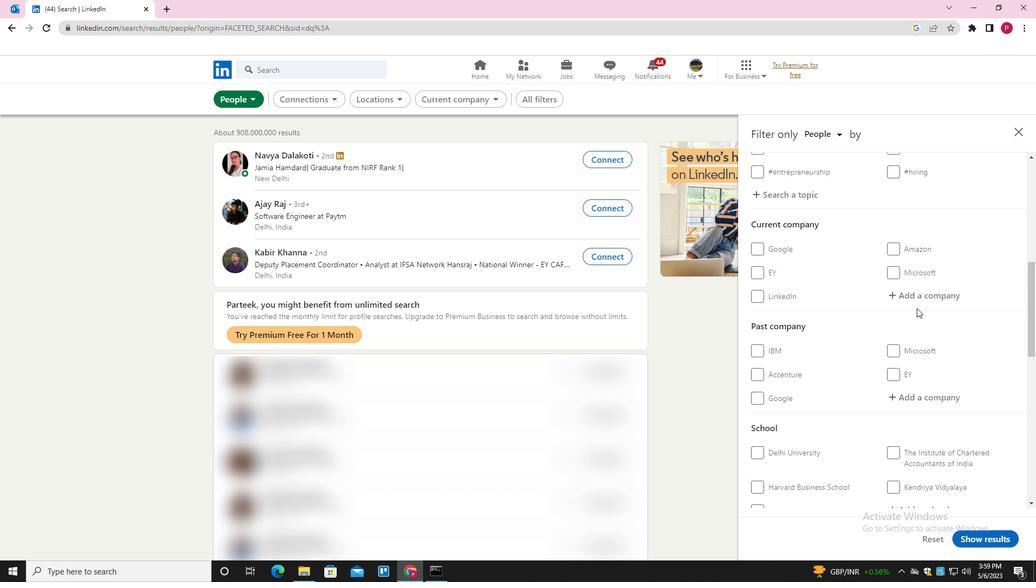 
Action: Mouse pressed left at (923, 293)
Screenshot: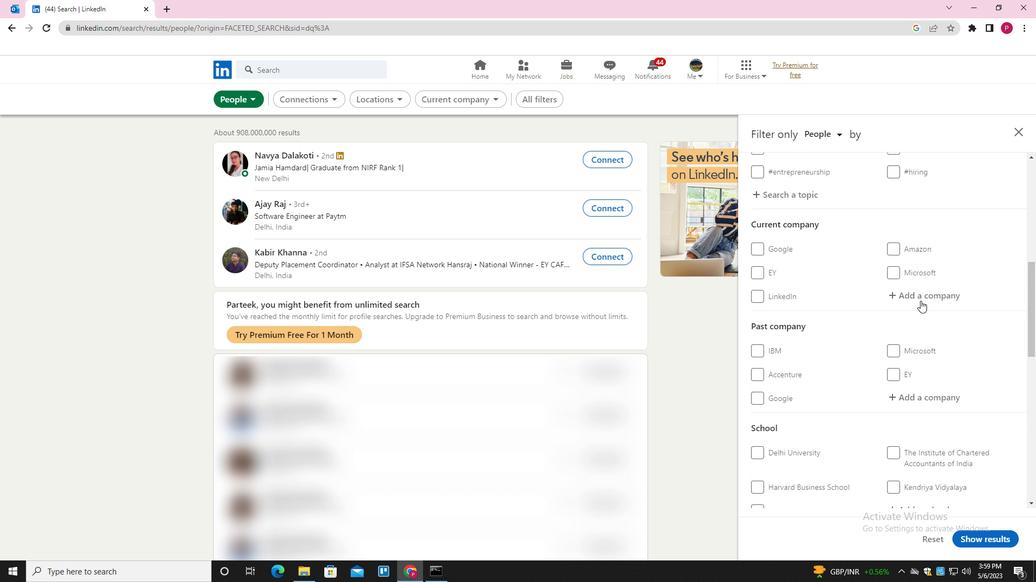 
Action: Key pressed <Key.shift><Key.shift><Key.shift><Key.shift><Key.shift><Key.shift><Key.shift><Key.shift><Key.shift><Key.shift><Key.shift><Key.shift><Key.shift><Key.shift><Key.shift><Key.shift><Key.shift><Key.shift>EDELWES<Key.backspace>ISS<Key.down><Key.down><Key.enter>
Screenshot: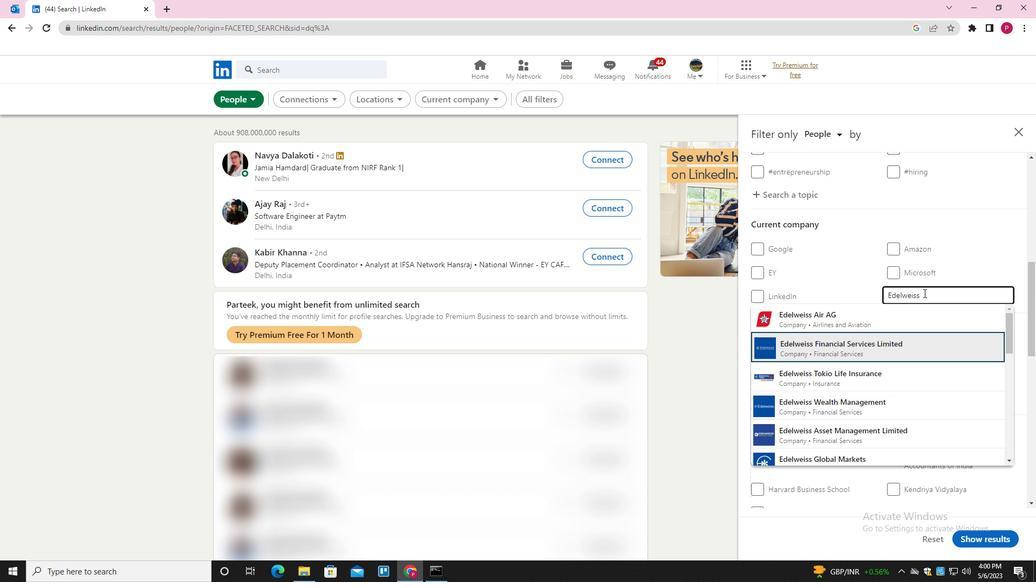 
Action: Mouse moved to (917, 303)
Screenshot: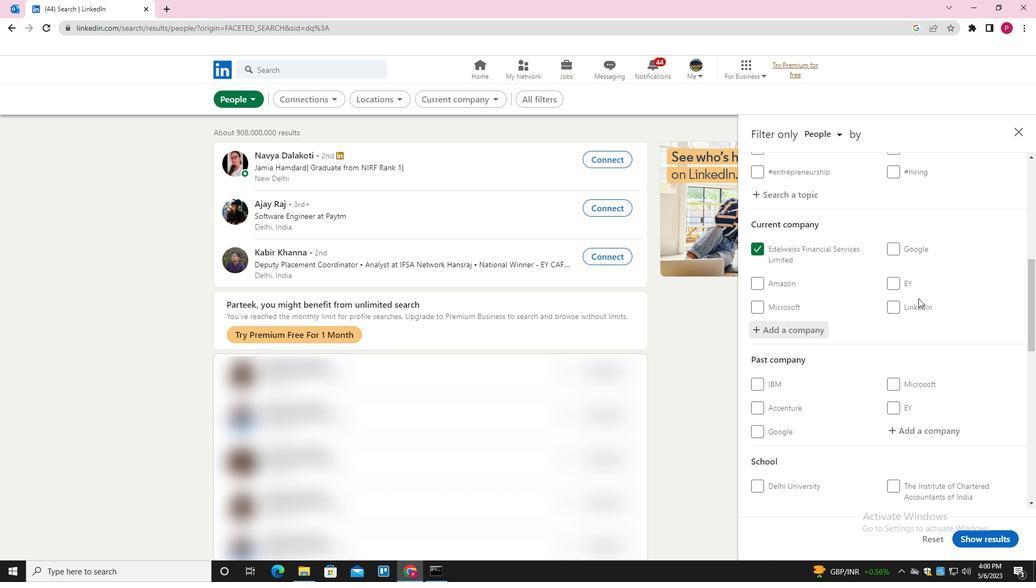 
Action: Mouse scrolled (917, 302) with delta (0, 0)
Screenshot: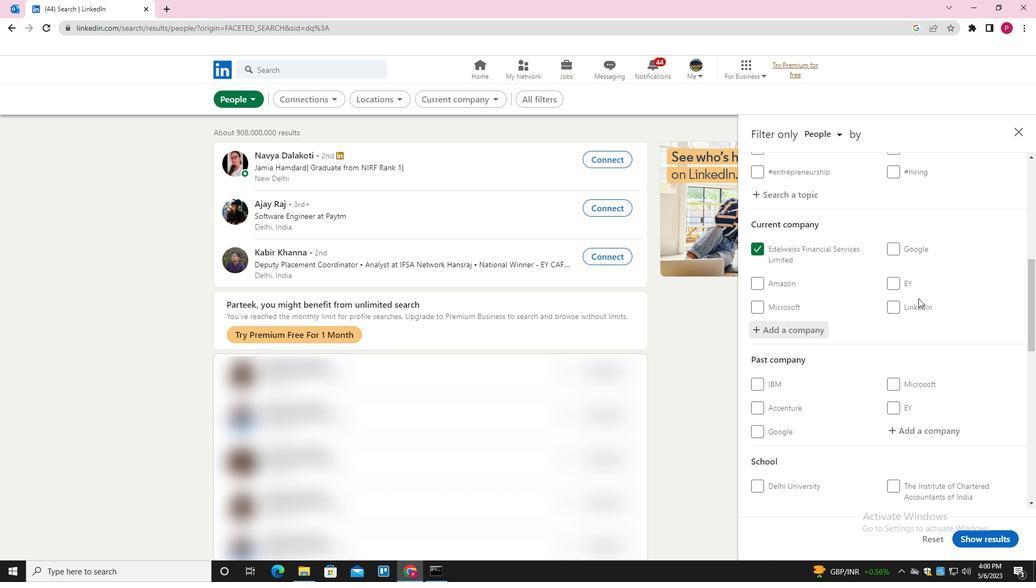 
Action: Mouse scrolled (917, 302) with delta (0, 0)
Screenshot: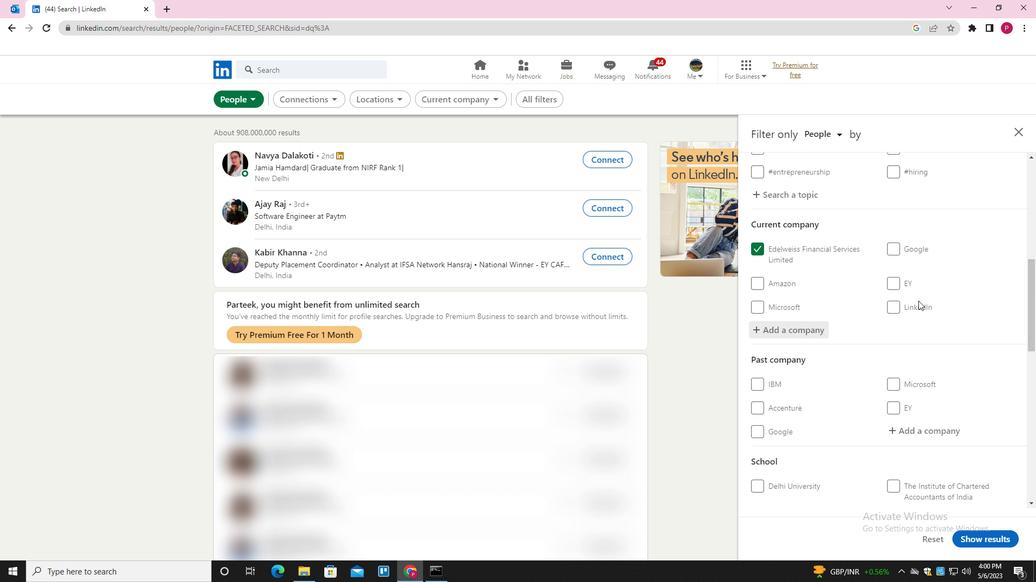 
Action: Mouse scrolled (917, 302) with delta (0, 0)
Screenshot: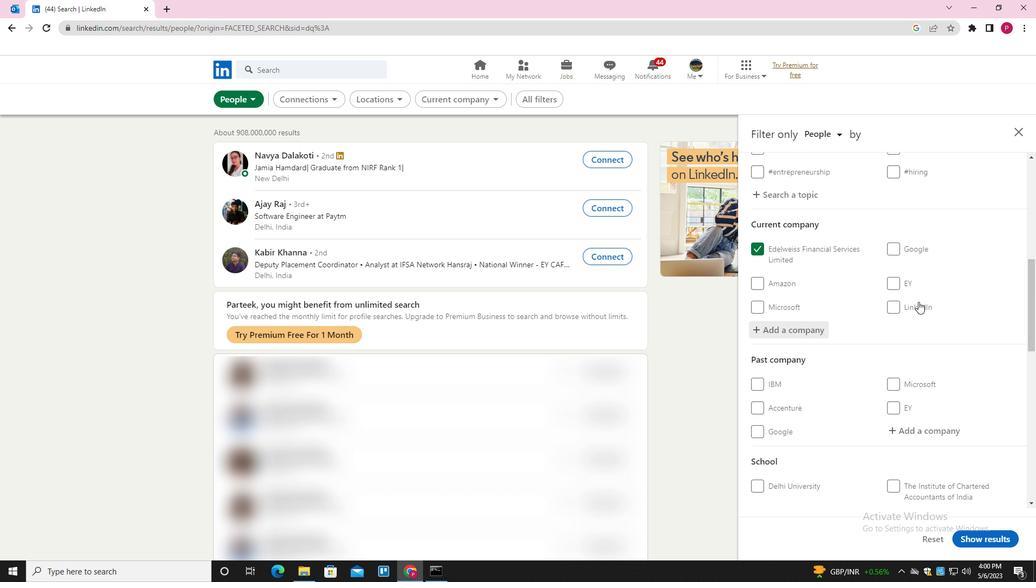 
Action: Mouse scrolled (917, 302) with delta (0, 0)
Screenshot: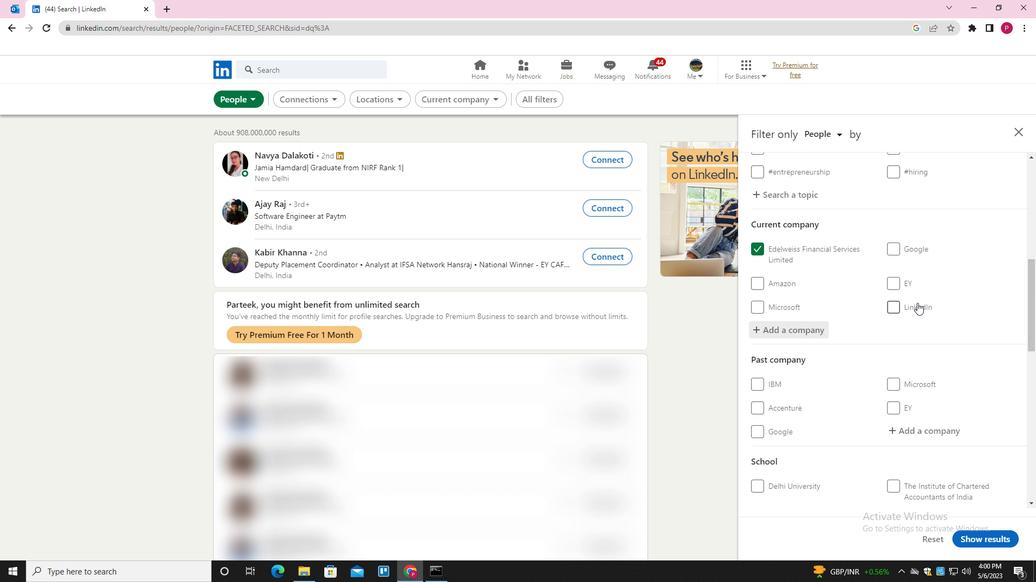 
Action: Mouse moved to (914, 332)
Screenshot: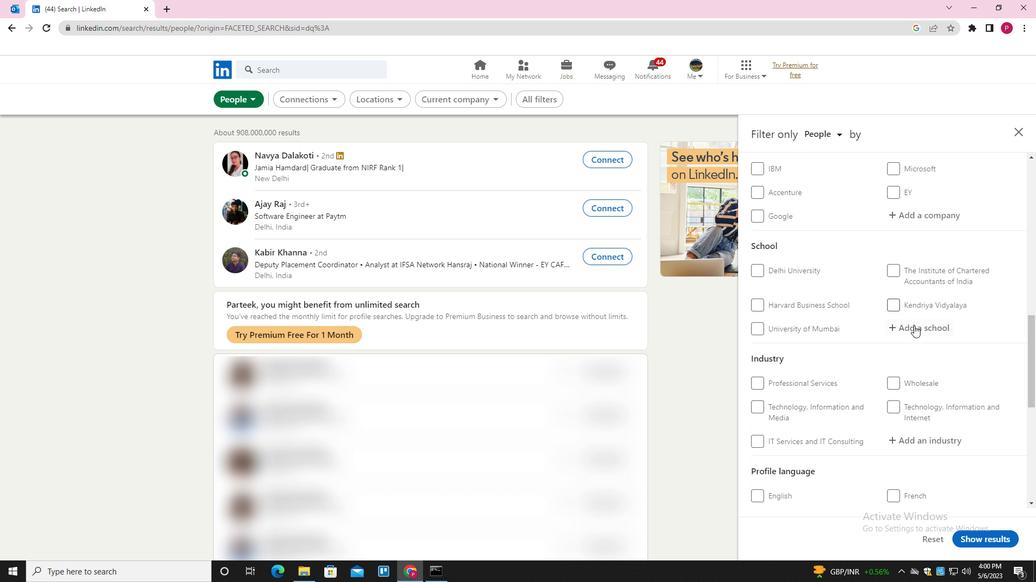 
Action: Mouse pressed left at (914, 332)
Screenshot: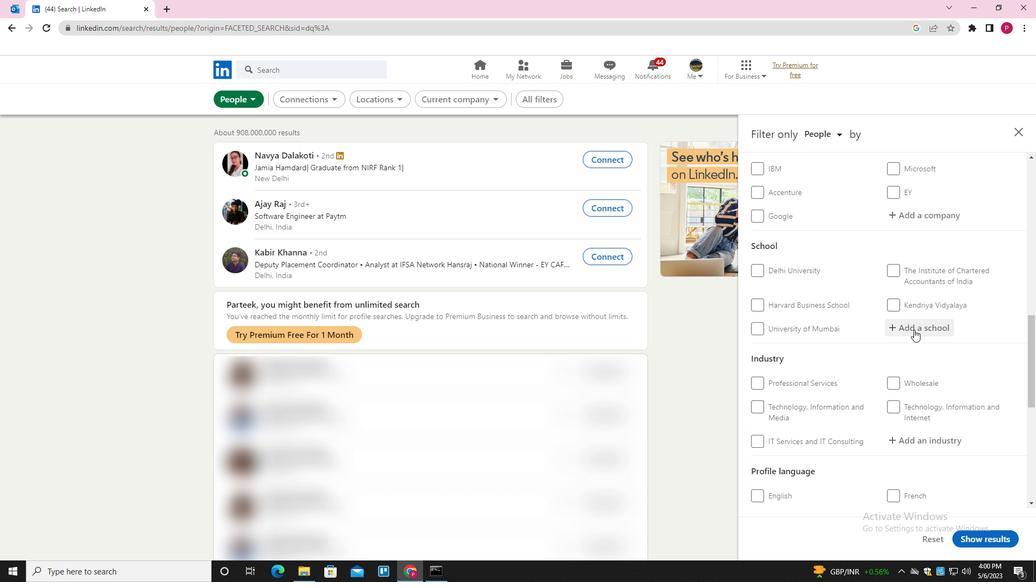 
Action: Key pressed <Key.shift><Key.shift>DR.<Key.space><Key.shift><Key.shift><Key.shift><Key.shift><Key.shift><Key.shift><Key.shift><Key.shift><Key.shift><Key.shift>S.S<Key.space><Key.backspace><Key.backspace><Key.shift><Key.shift>S<Key.space><Key.shift><Key.shift><Key.shift><Key.shift><Key.shift><Key.shift><Key.shift><Key.shift><Key.shift><Key.shift><Key.shift><Key.shift><Key.shift><Key.shift><Key.shift><Key.shift><Key.shift><Key.shift><Key.shift><Key.shift><Key.shift><Key.shift><Key.shift><Key.shift><Key.shift><Key.shift><Key.shift><Key.shift><Key.shift><Key.shift><Key.shift><Key.shift><Key.shift><Key.shift><Key.shift><Key.shift><Key.shift><Key.shift><Key.shift><Key.shift><Key.shift><Key.shift><Key.shift><Key.shift>BHATNAGAR<Key.space><Key.down><Key.enter>
Screenshot: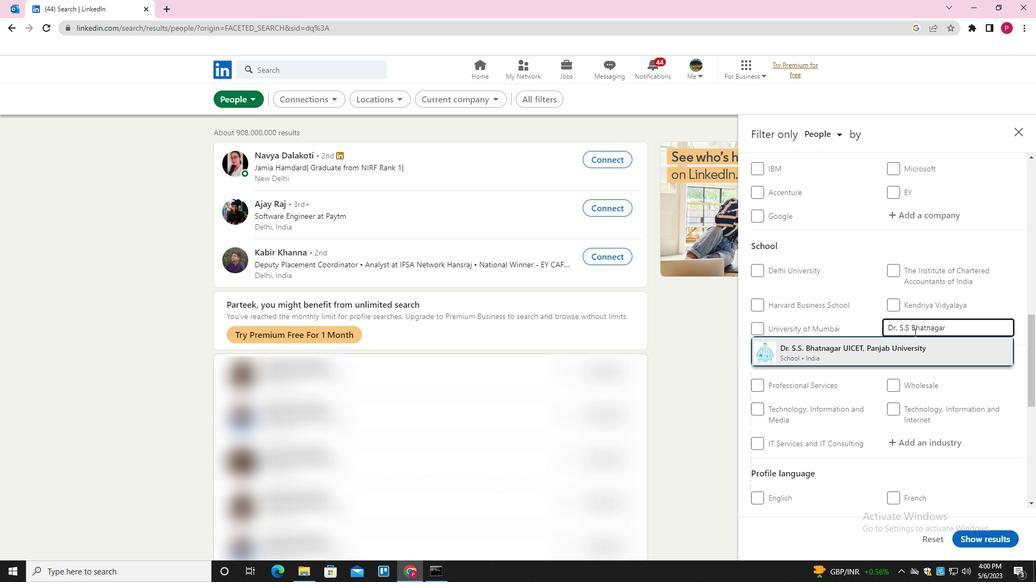 
Action: Mouse moved to (908, 338)
Screenshot: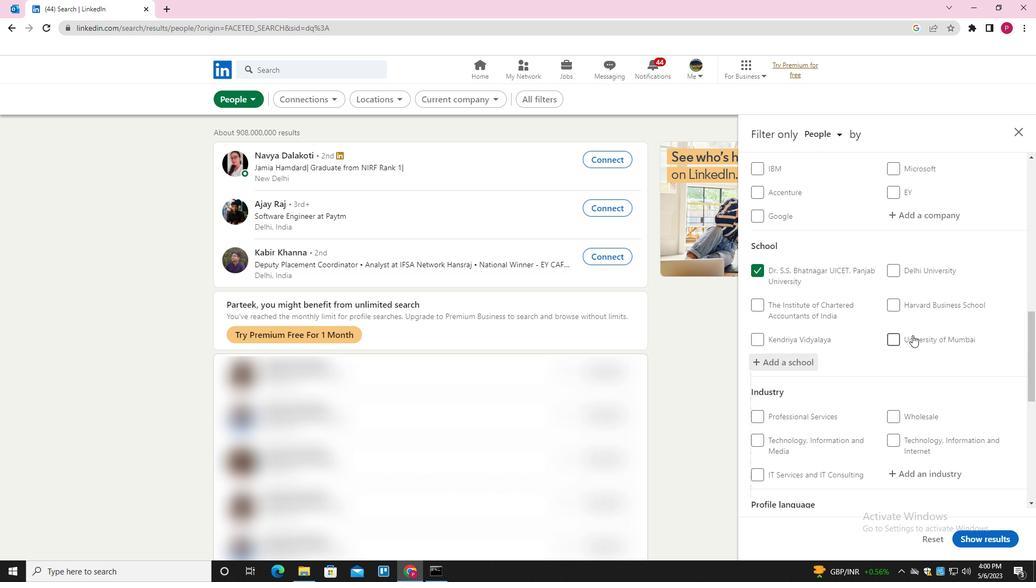
Action: Mouse scrolled (908, 338) with delta (0, 0)
Screenshot: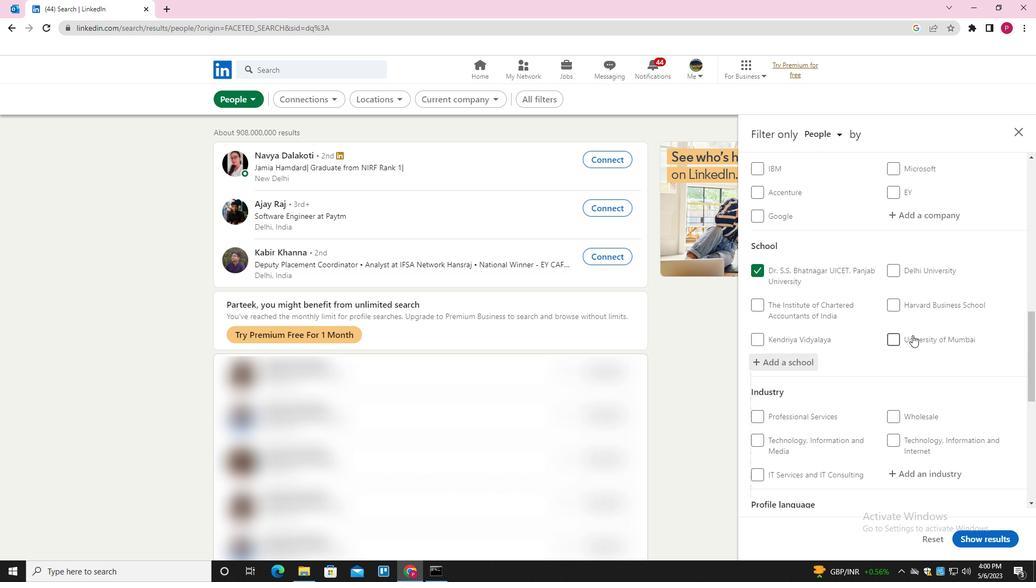 
Action: Mouse moved to (907, 339)
Screenshot: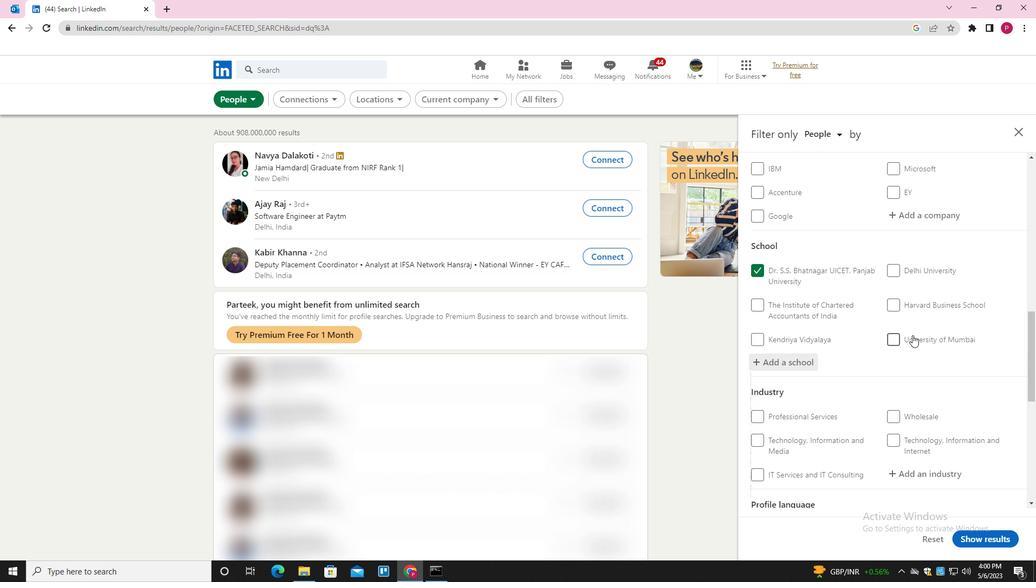 
Action: Mouse scrolled (907, 338) with delta (0, 0)
Screenshot: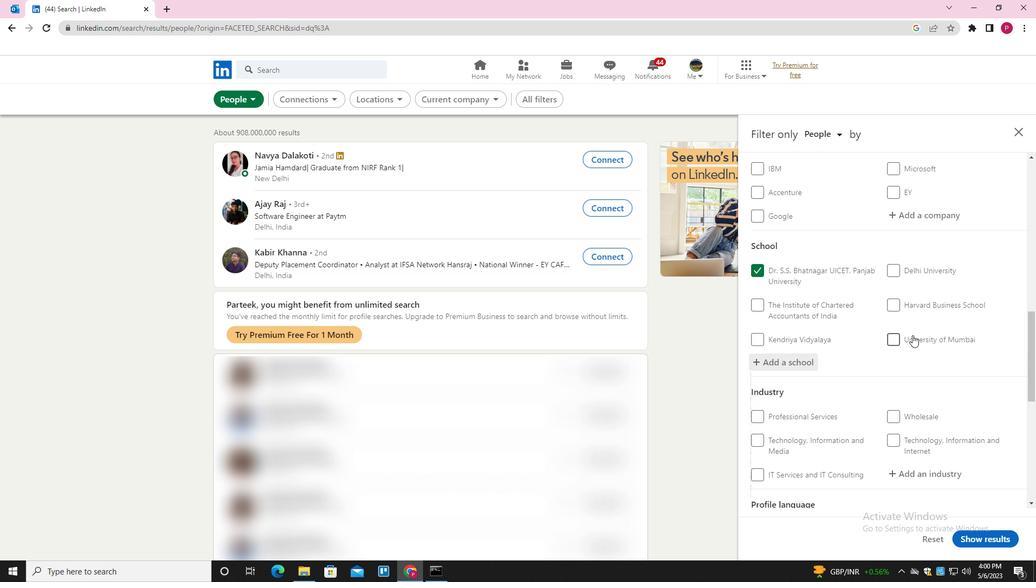 
Action: Mouse scrolled (907, 338) with delta (0, 0)
Screenshot: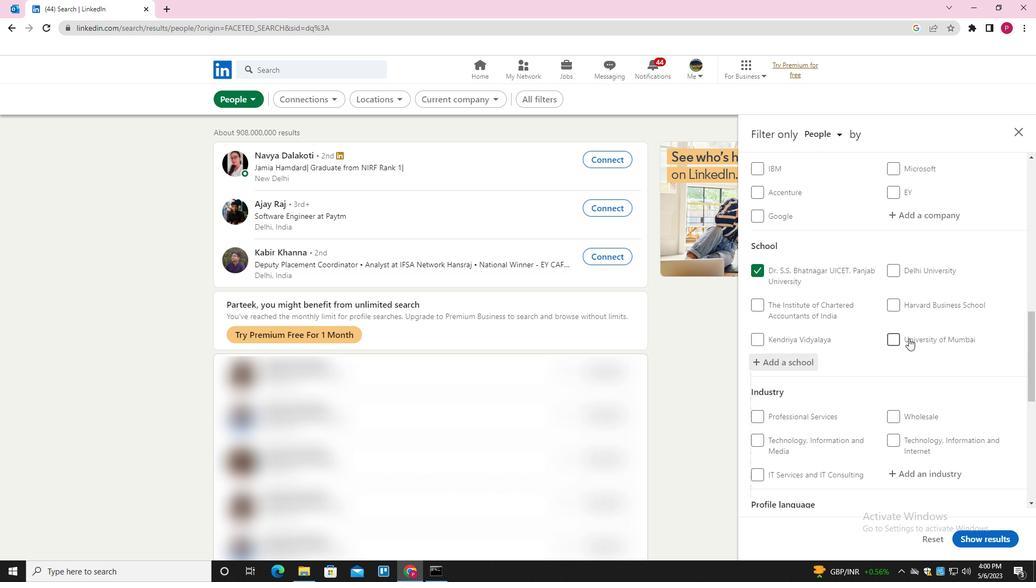 
Action: Mouse scrolled (907, 338) with delta (0, 0)
Screenshot: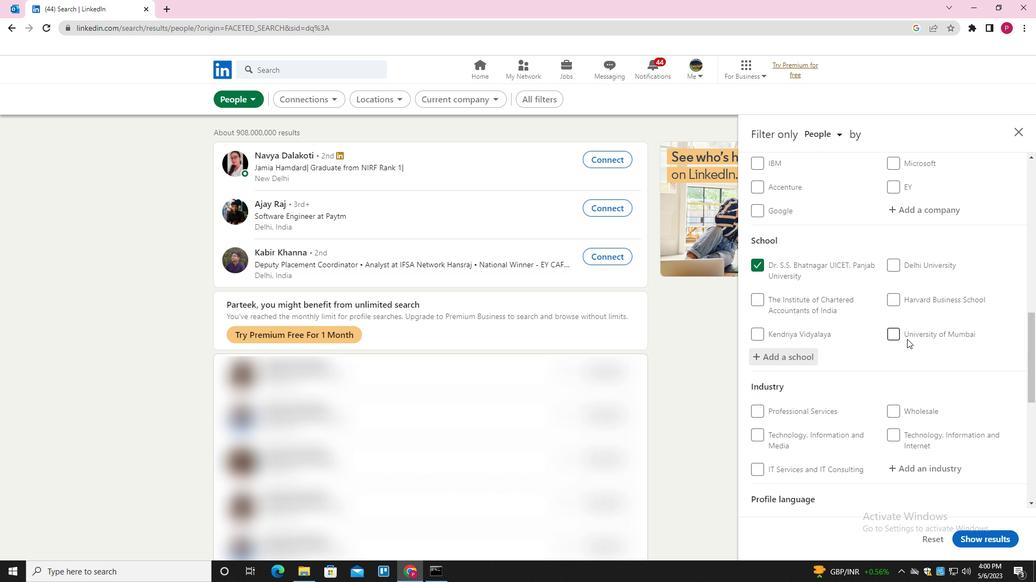 
Action: Mouse scrolled (907, 338) with delta (0, 0)
Screenshot: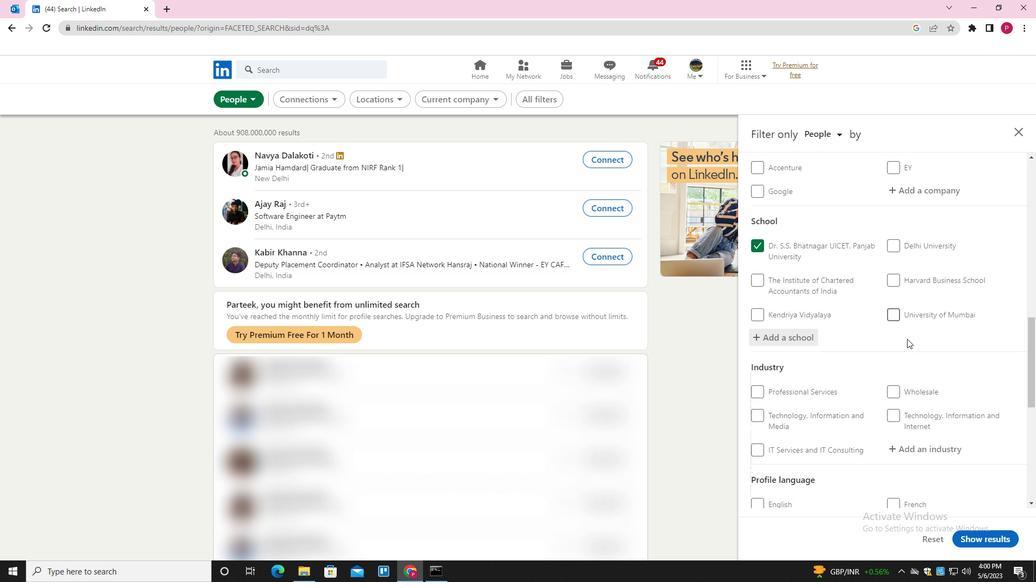 
Action: Mouse moved to (930, 195)
Screenshot: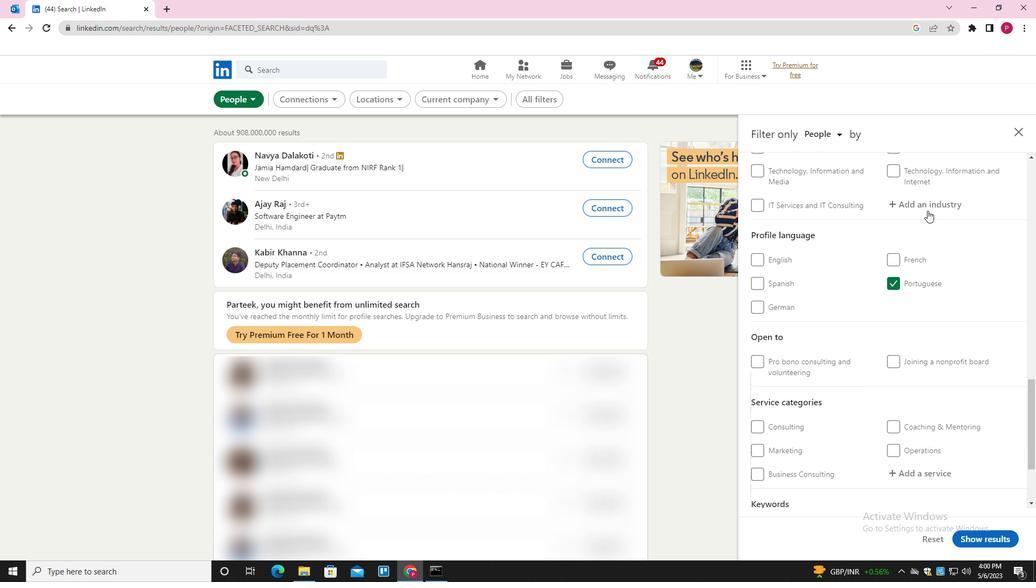 
Action: Mouse pressed left at (930, 195)
Screenshot: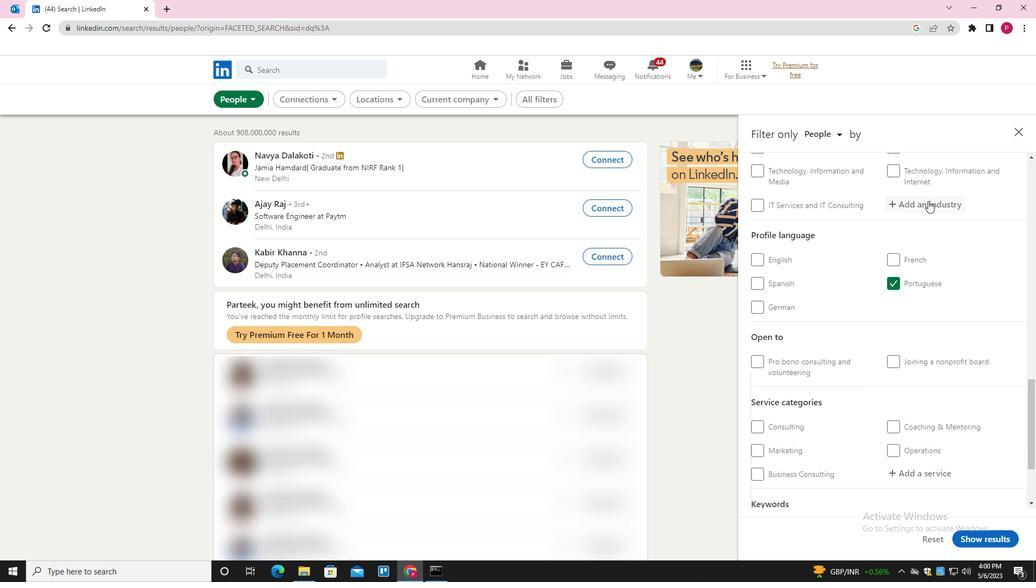 
Action: Key pressed <Key.shift>VOCATIONAL<Key.space><Key.down><Key.enter>
Screenshot: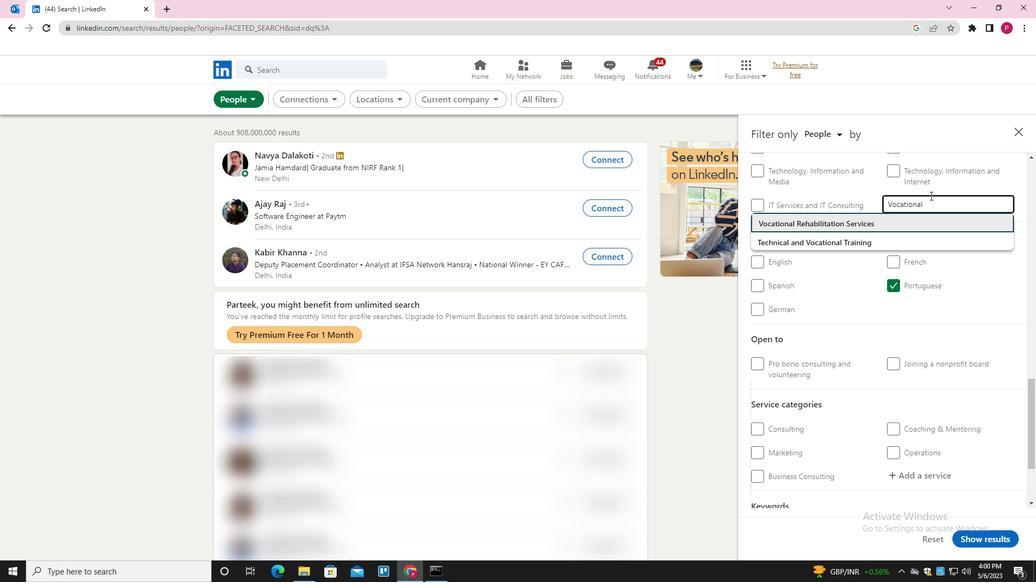 
Action: Mouse moved to (861, 284)
Screenshot: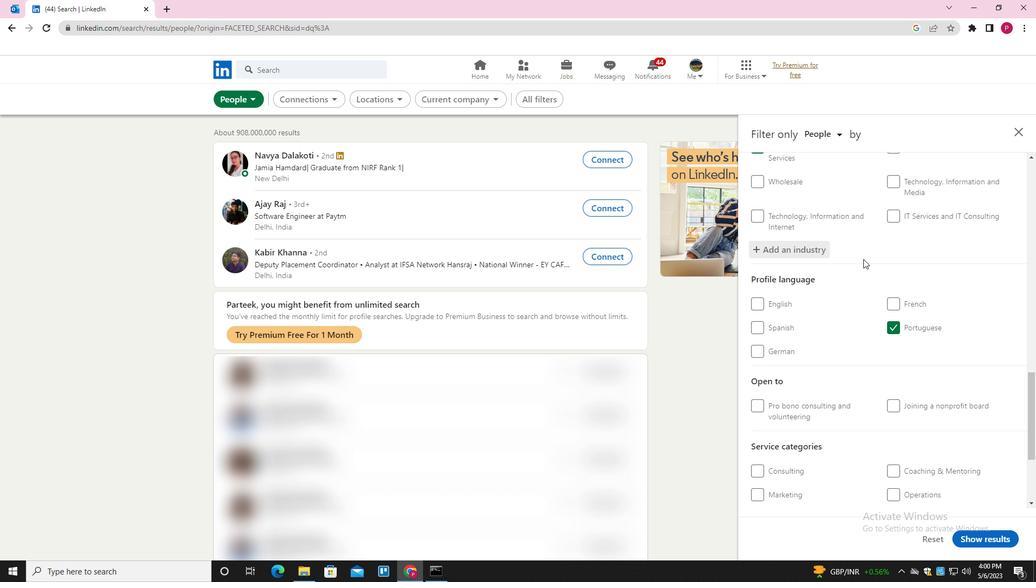 
Action: Mouse scrolled (861, 283) with delta (0, 0)
Screenshot: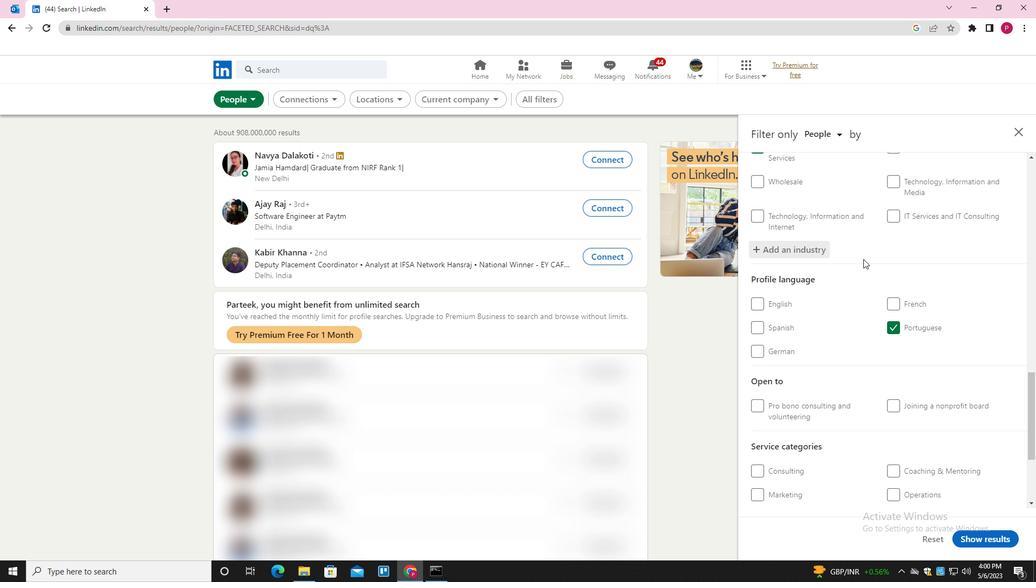
Action: Mouse moved to (861, 289)
Screenshot: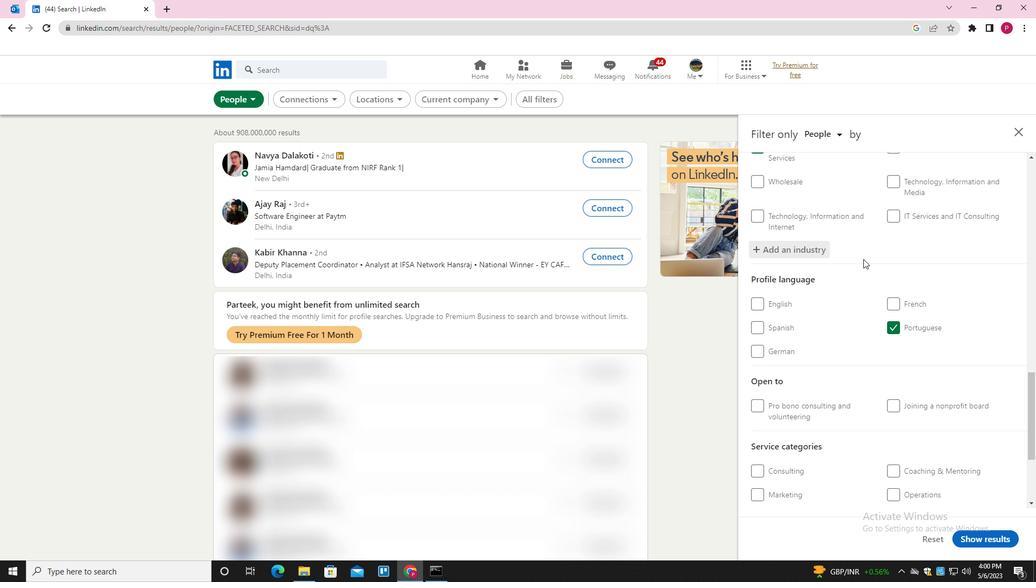 
Action: Mouse scrolled (861, 289) with delta (0, 0)
Screenshot: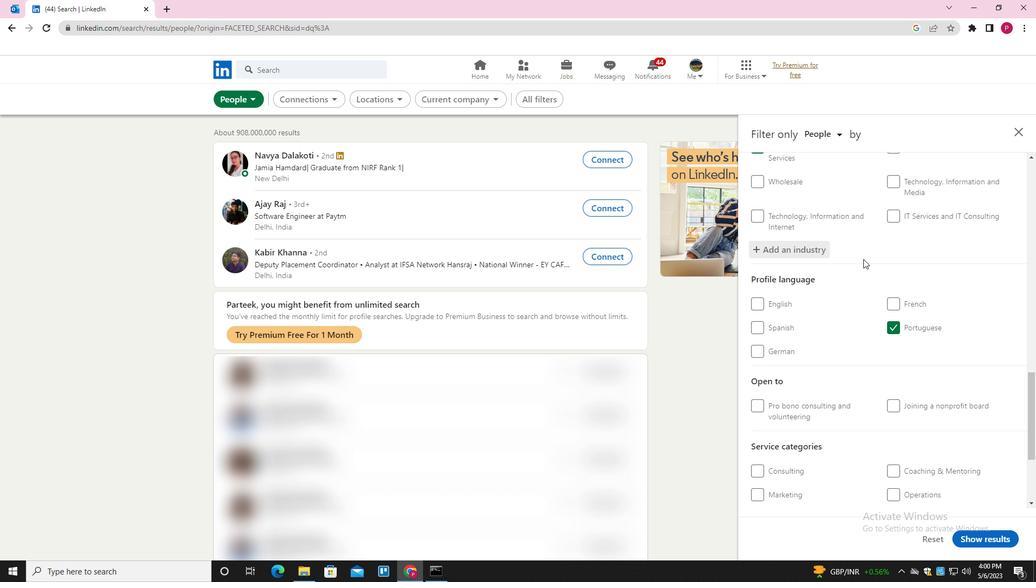
Action: Mouse moved to (861, 294)
Screenshot: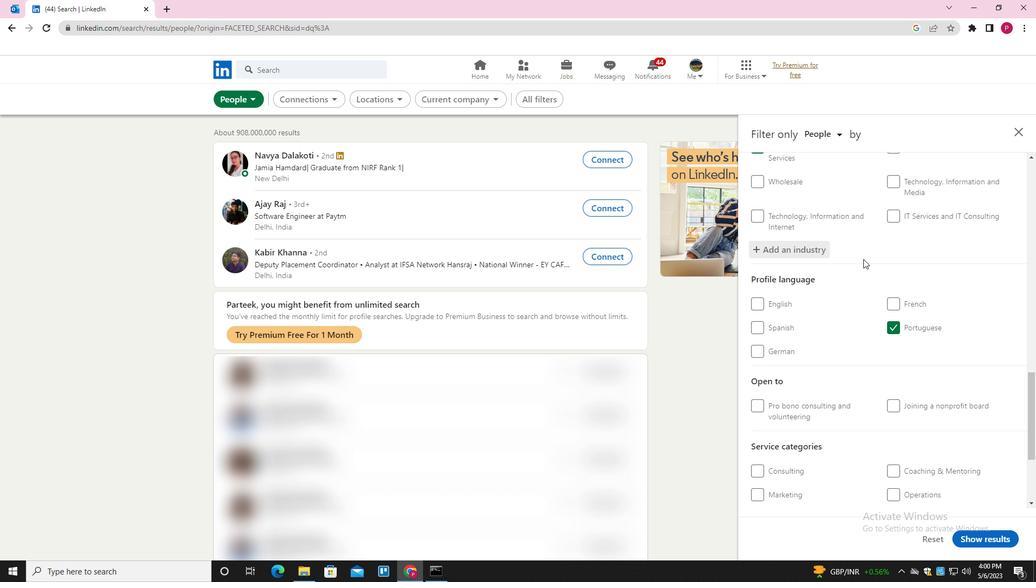 
Action: Mouse scrolled (861, 294) with delta (0, 0)
Screenshot: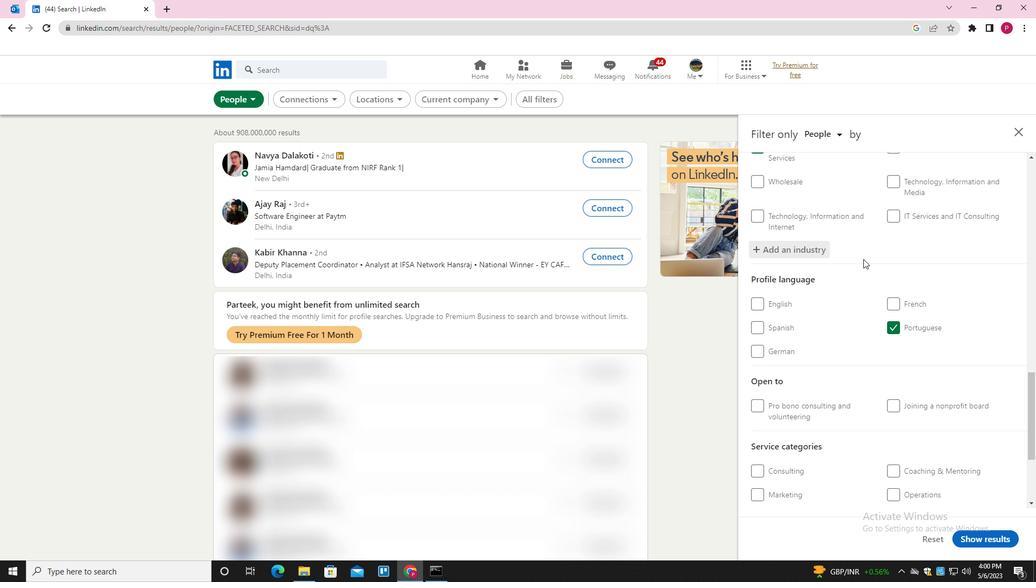 
Action: Mouse moved to (861, 302)
Screenshot: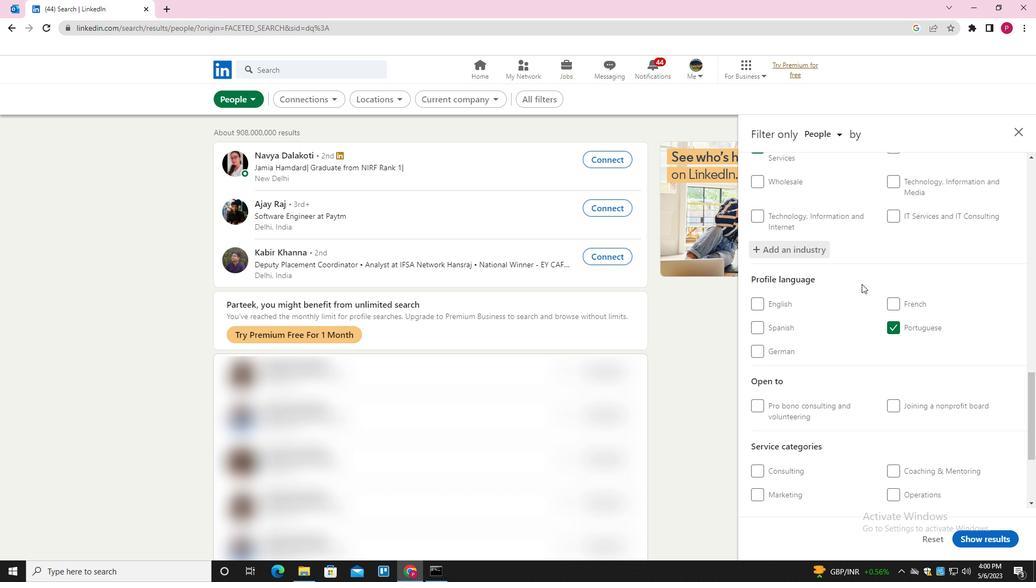 
Action: Mouse scrolled (861, 302) with delta (0, 0)
Screenshot: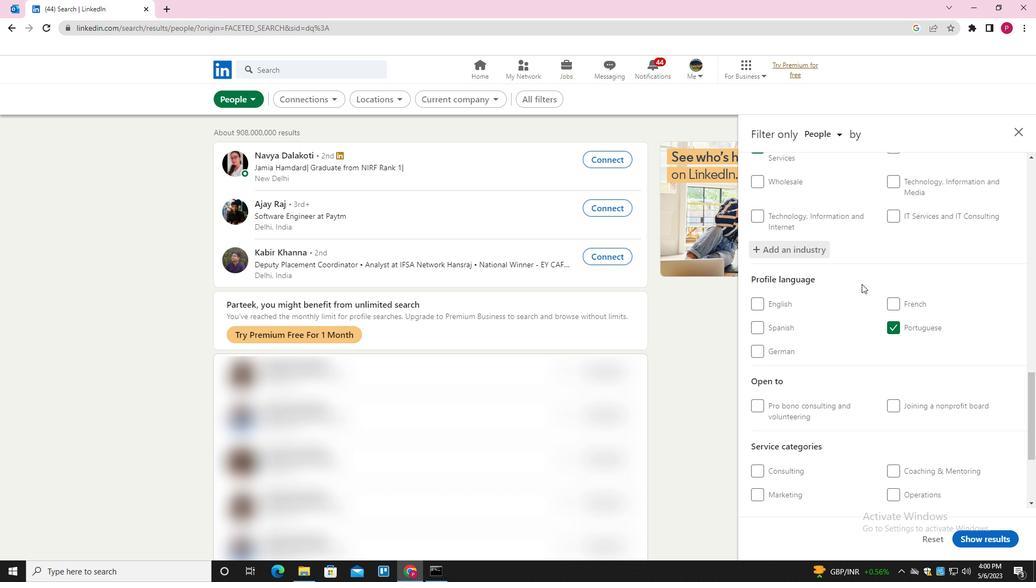 
Action: Mouse moved to (909, 363)
Screenshot: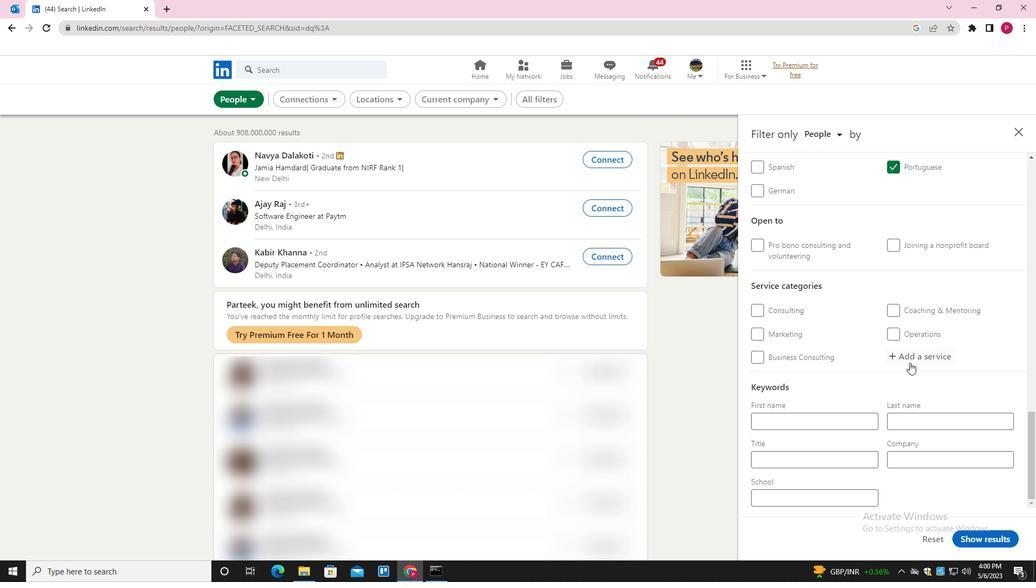 
Action: Mouse pressed left at (909, 363)
Screenshot: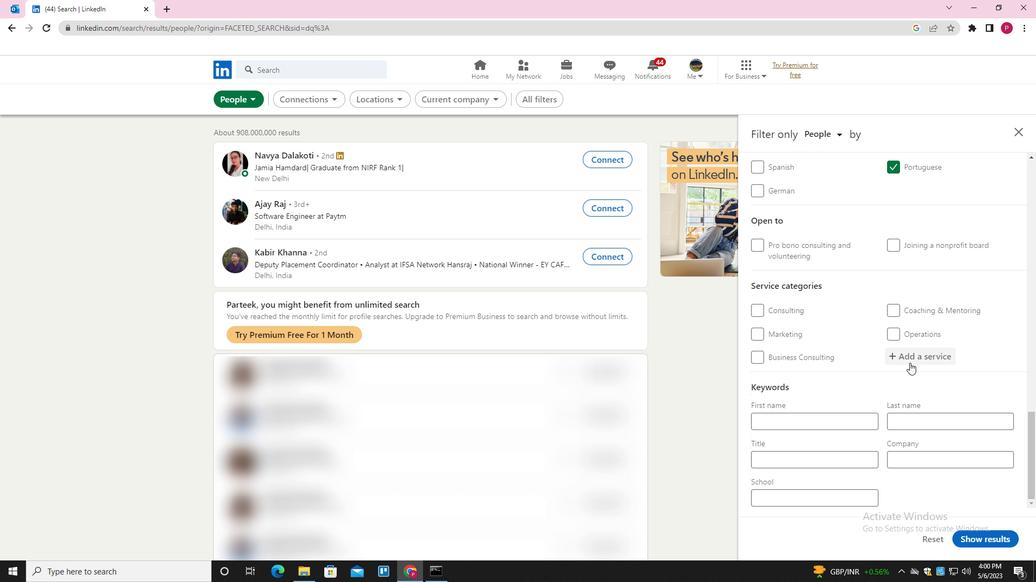 
Action: Key pressed <Key.shift>WEDDING<Key.down><Key.down><Key.enter>
Screenshot: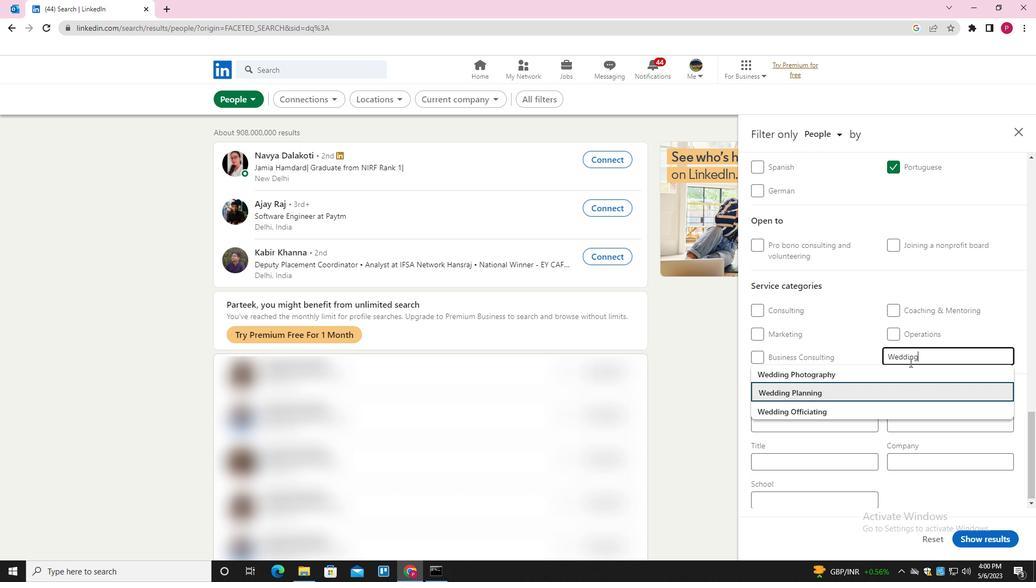 
Action: Mouse scrolled (909, 362) with delta (0, 0)
Screenshot: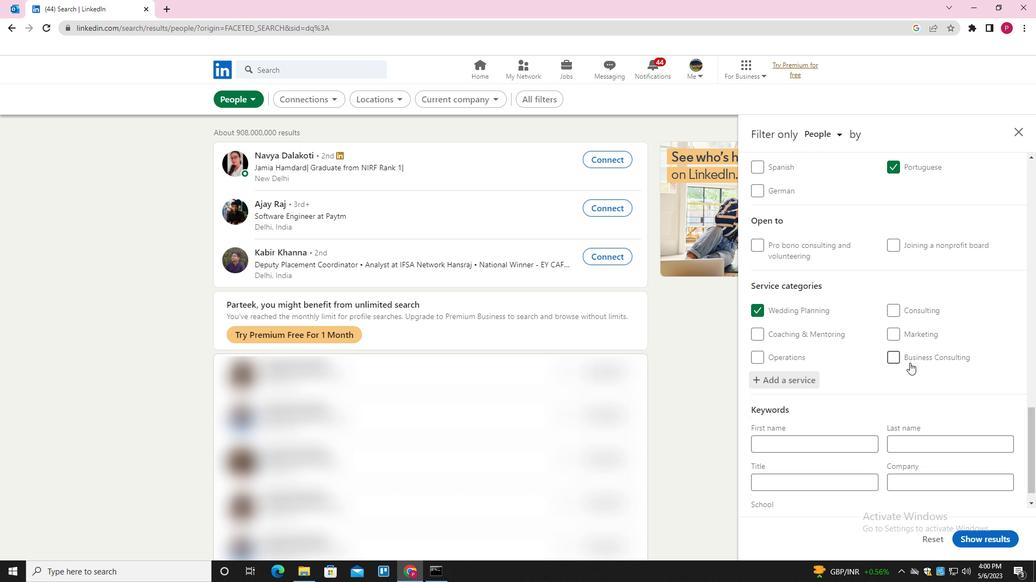 
Action: Mouse scrolled (909, 362) with delta (0, 0)
Screenshot: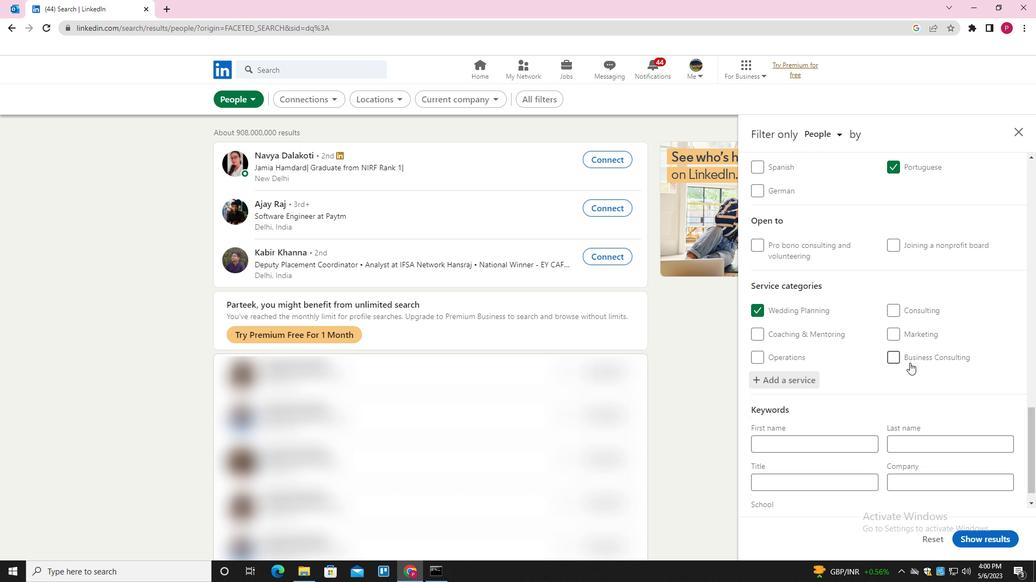 
Action: Mouse scrolled (909, 362) with delta (0, 0)
Screenshot: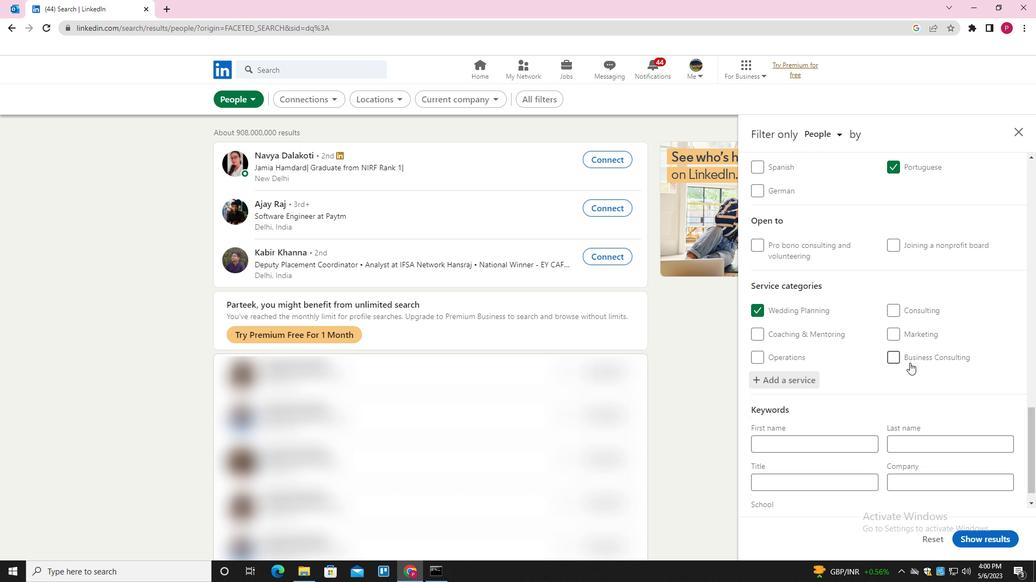 
Action: Mouse scrolled (909, 362) with delta (0, 0)
Screenshot: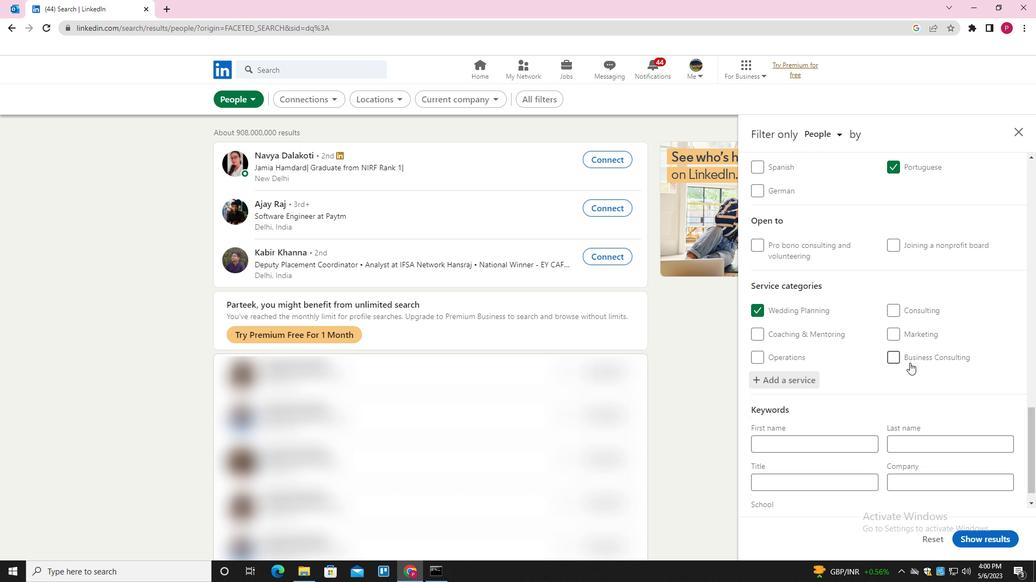 
Action: Mouse moved to (840, 463)
Screenshot: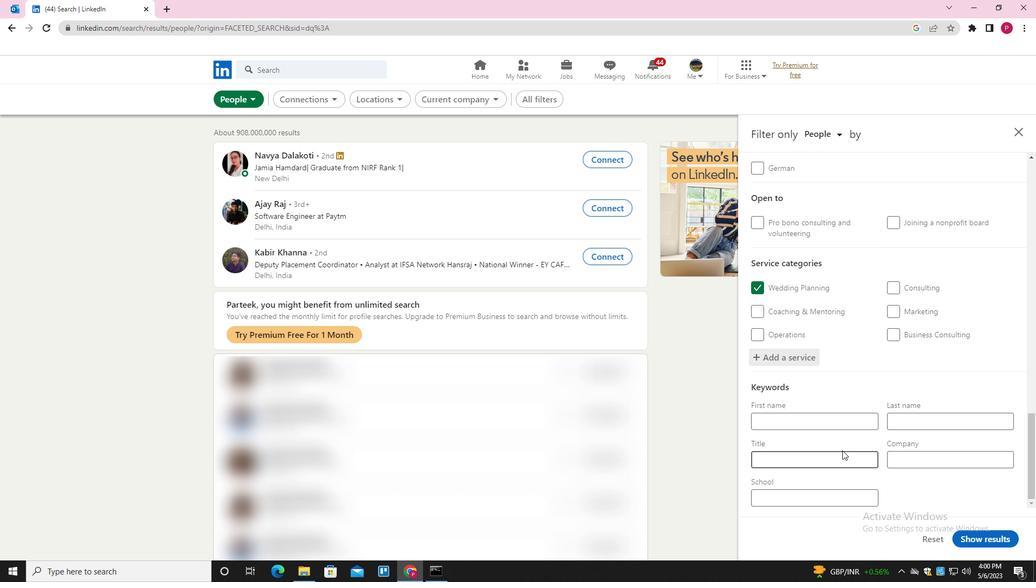 
Action: Mouse pressed left at (840, 463)
Screenshot: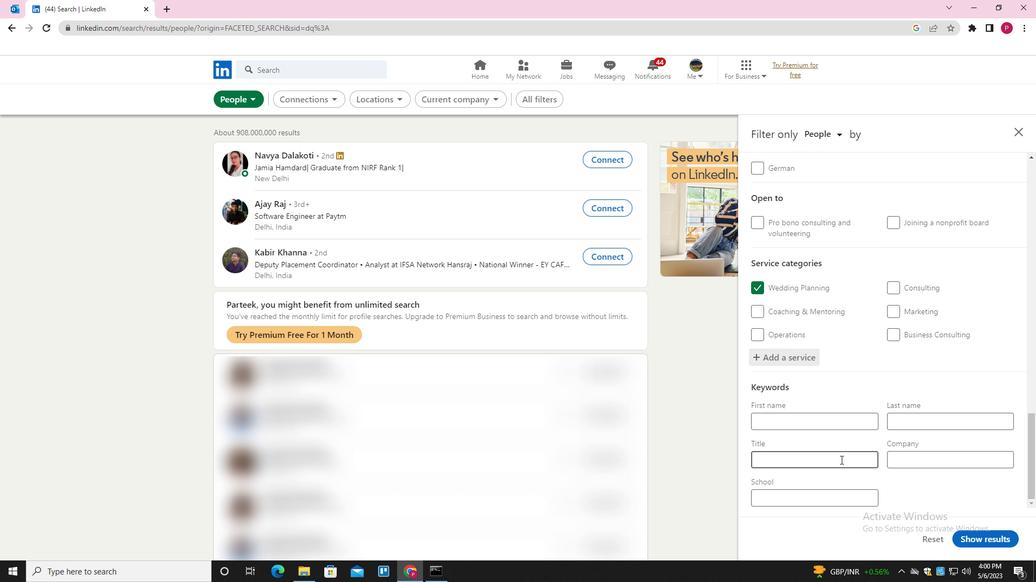 
Action: Key pressed <Key.shift><Key.shift>CLOUD<Key.space><Key.shift><Key.shift><Key.shift><Key.shift><Key.shift><Key.shift><Key.shift><Key.shift><Key.shift>ARCHIEST
Screenshot: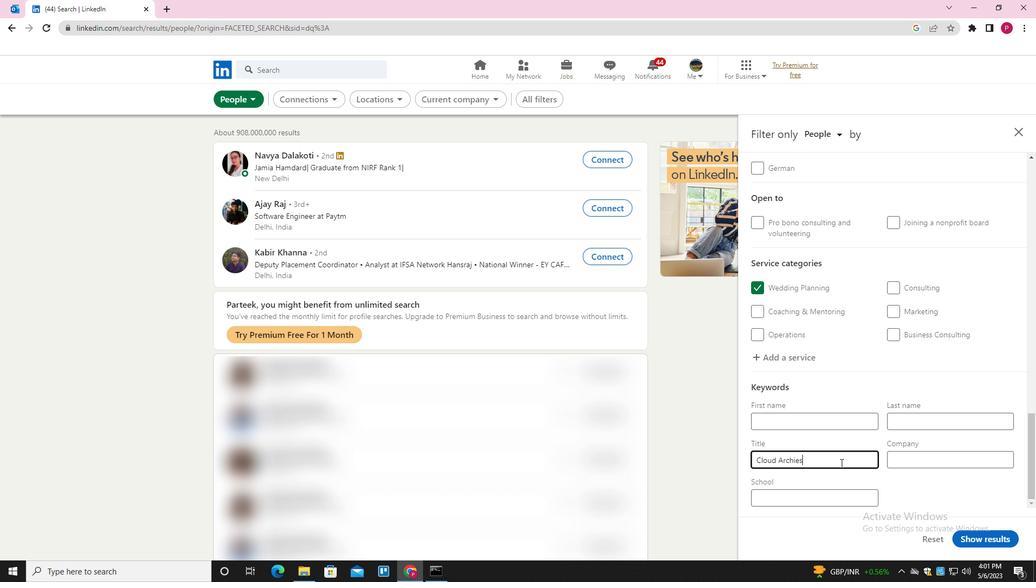 
Action: Mouse moved to (997, 542)
Screenshot: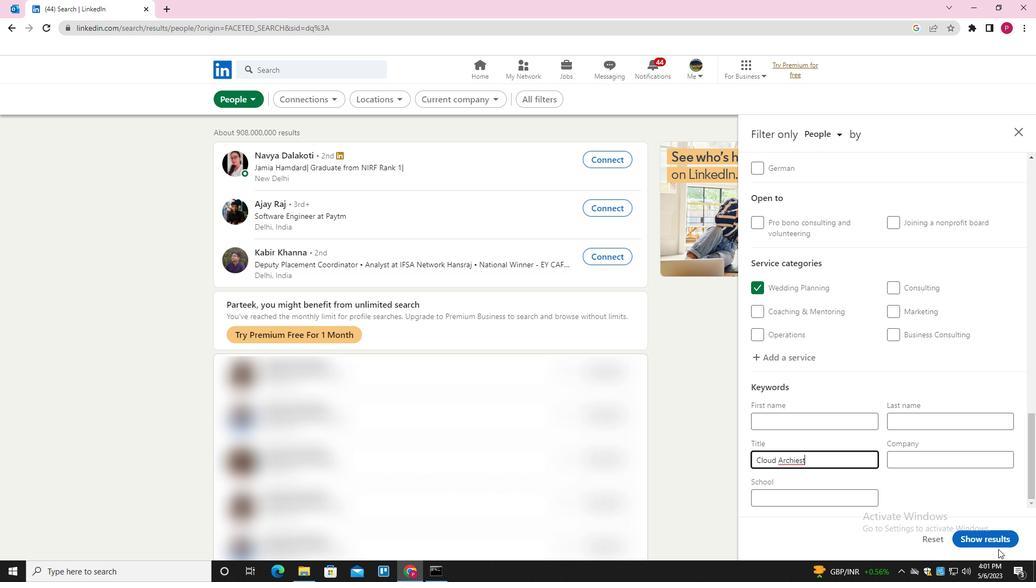 
Action: Mouse pressed left at (997, 542)
Screenshot: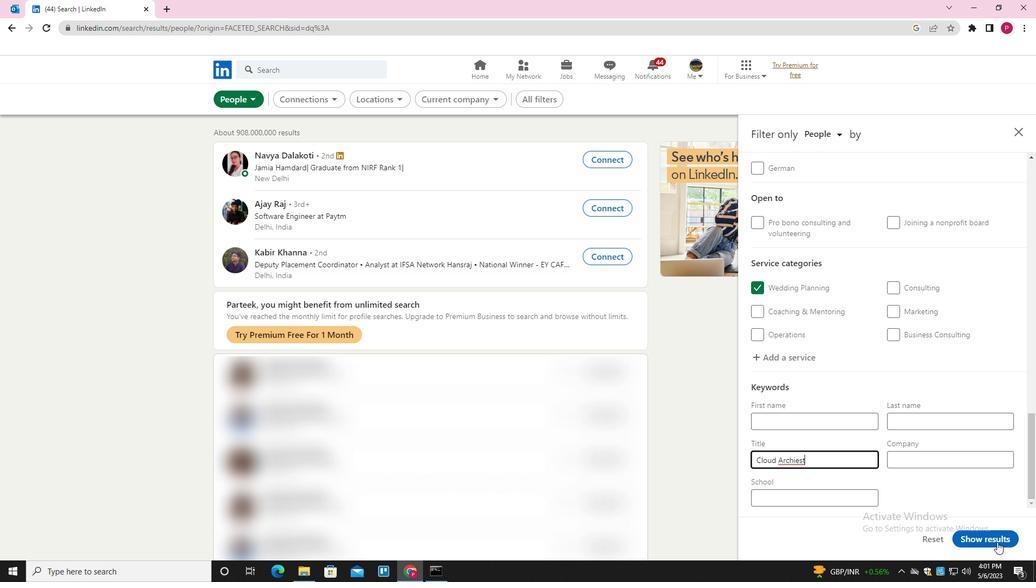 
Action: Mouse moved to (496, 253)
Screenshot: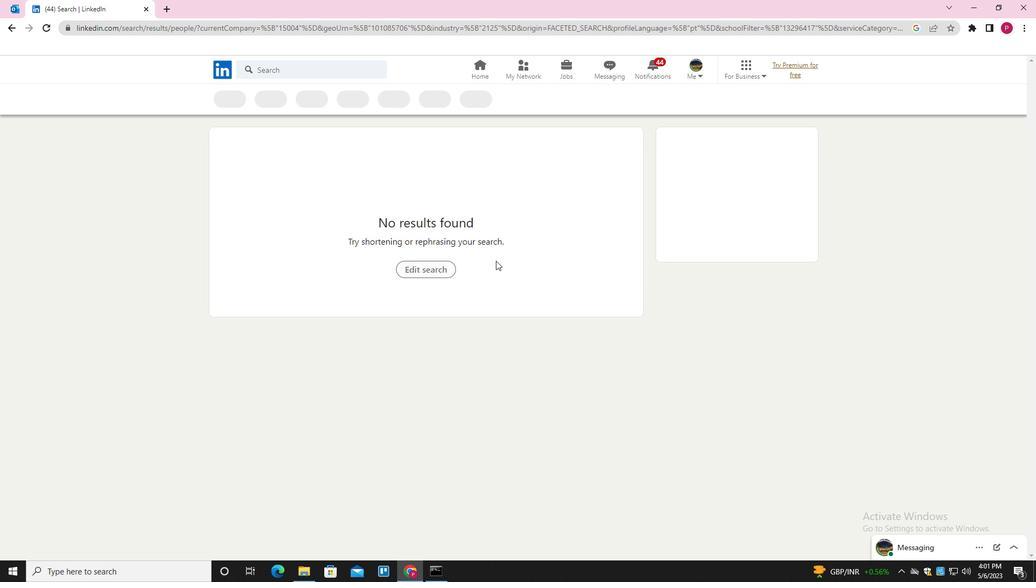 
